 Task: Open Card Investor Meeting in Board Product Marketing and Sales Enablement Consulting to Workspace Big Data Analytics and add a team member Softage.1@softage.net, a label Red, a checklist Branding, an attachment from your google drive, a color Red and finally, add a card description 'Plan and execute company team-building retreat with a focus on mindfulness' and a comment 'Let us approach this task with a focus on quality over quantity, ensuring that we deliver a high-quality outcome.'. Add a start date 'Jan 09, 1900' with a due date 'Jan 16, 1900'
Action: Mouse moved to (74, 263)
Screenshot: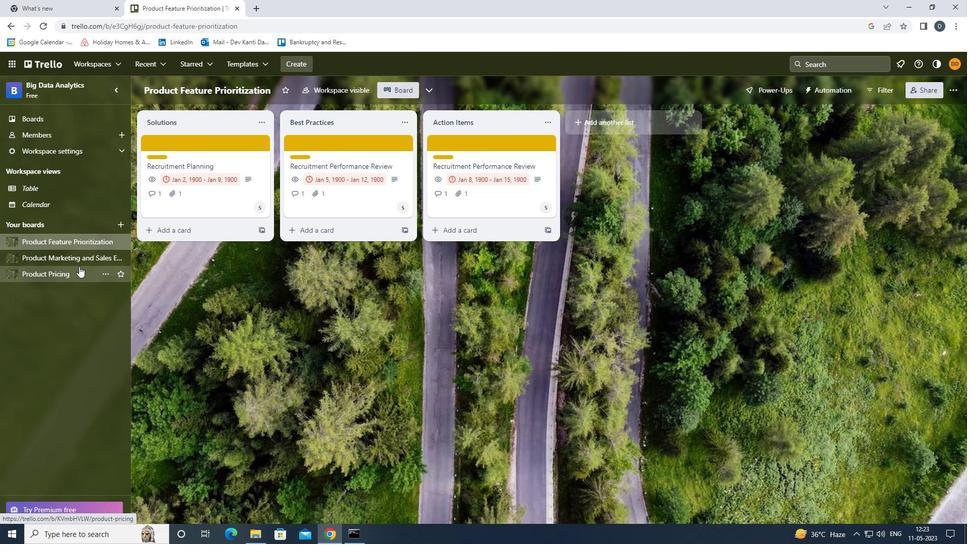 
Action: Mouse pressed left at (74, 263)
Screenshot: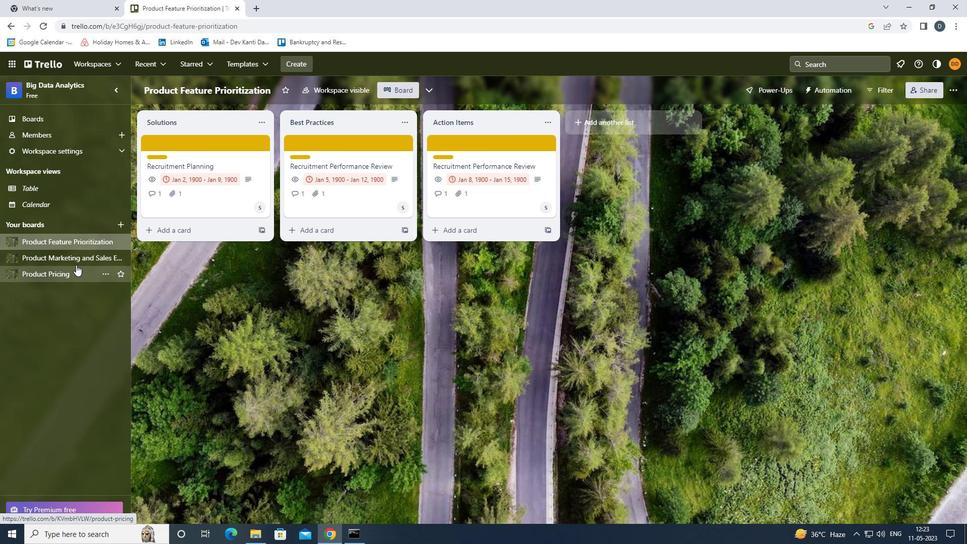 
Action: Mouse moved to (477, 142)
Screenshot: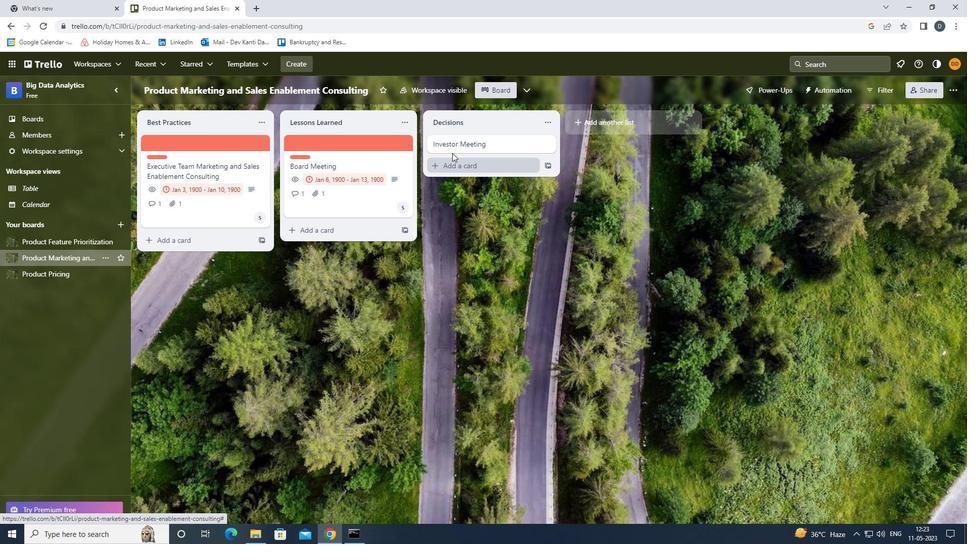 
Action: Mouse pressed left at (477, 142)
Screenshot: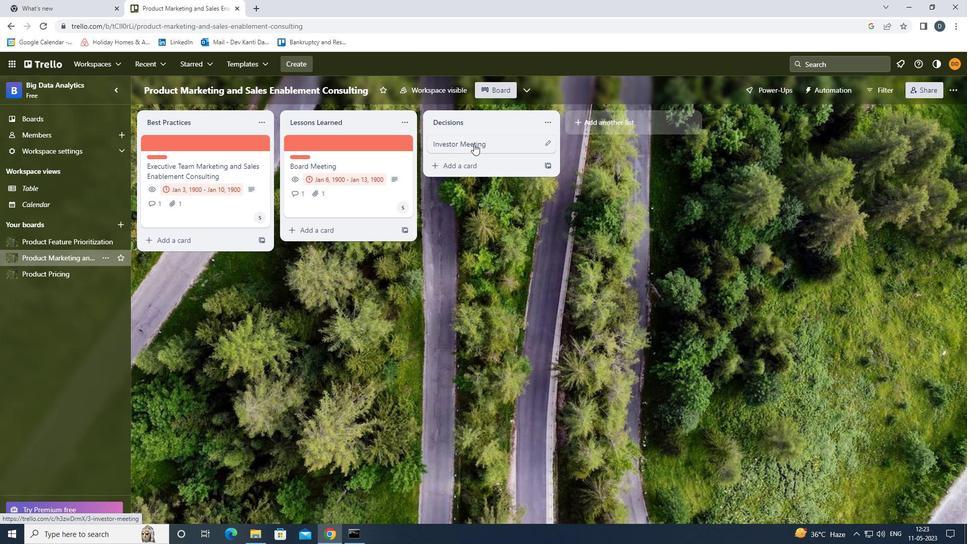 
Action: Mouse moved to (599, 173)
Screenshot: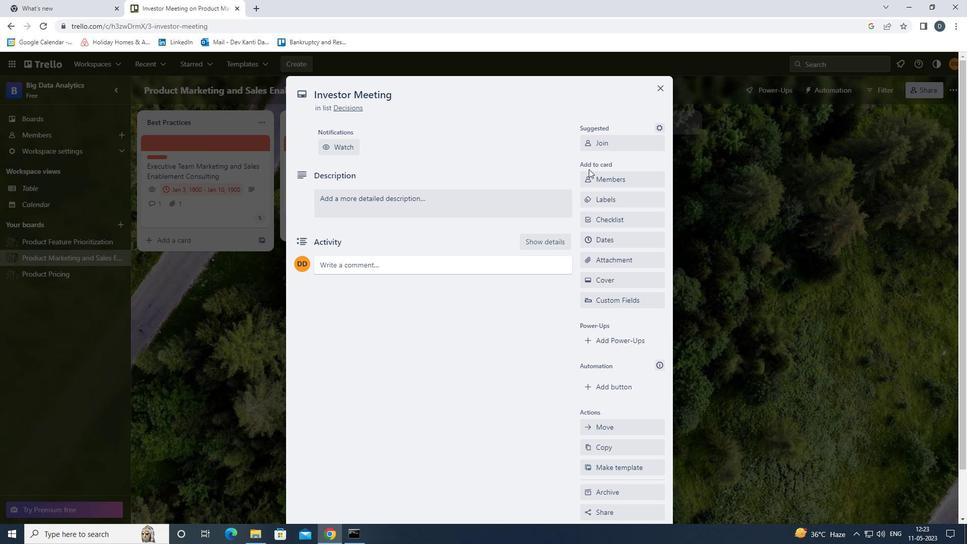 
Action: Mouse pressed left at (599, 173)
Screenshot: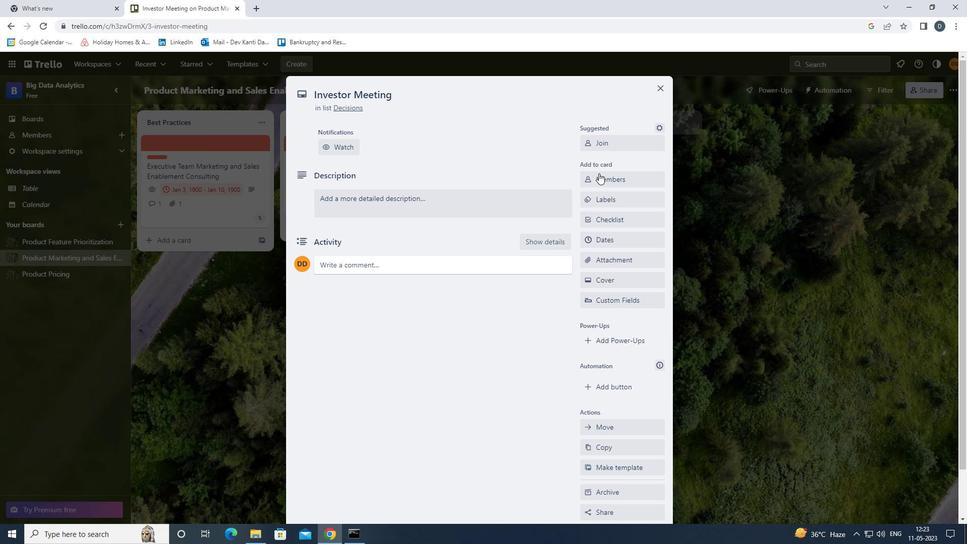 
Action: Key pressed <Key.shift>SOFTA
Screenshot: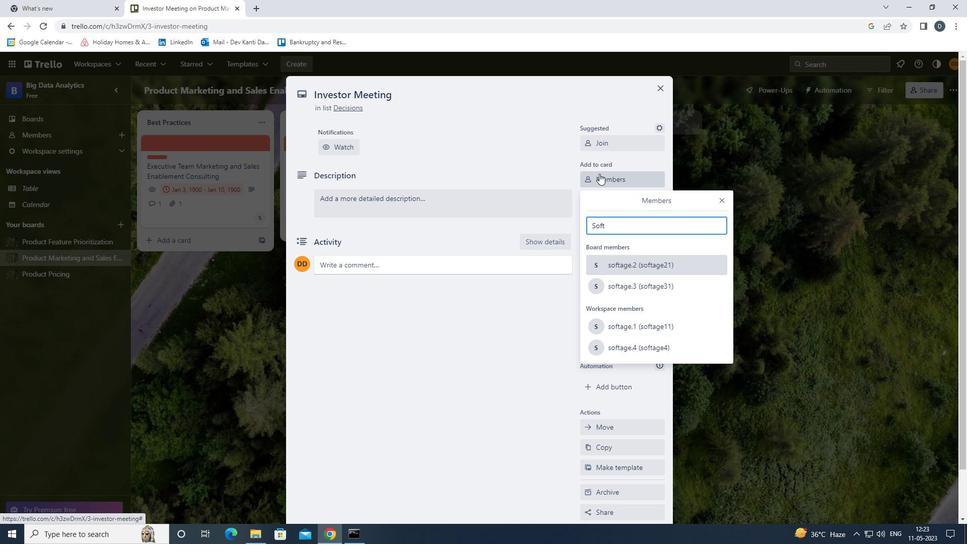 
Action: Mouse moved to (510, 200)
Screenshot: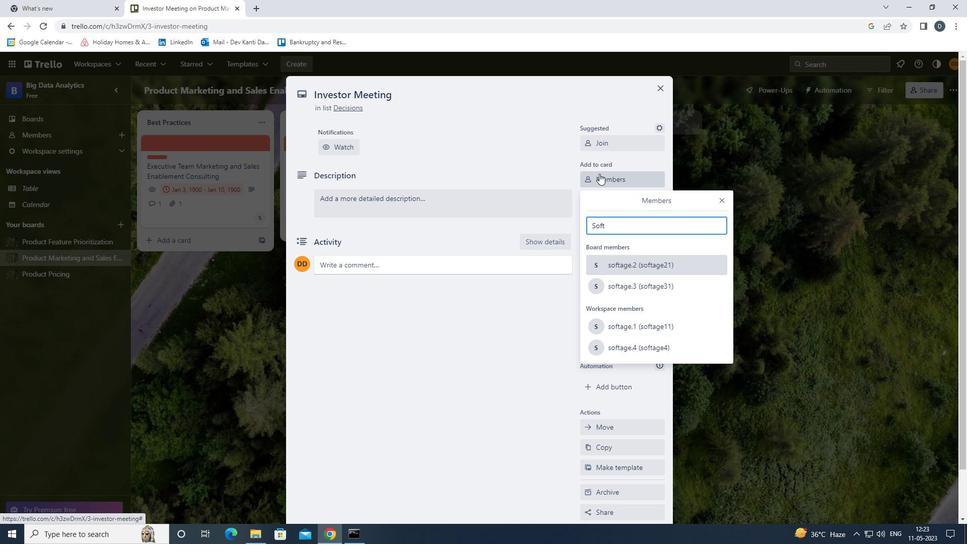 
Action: Key pressed GE.1<Key.shift>@SOFTAGE.NET
Screenshot: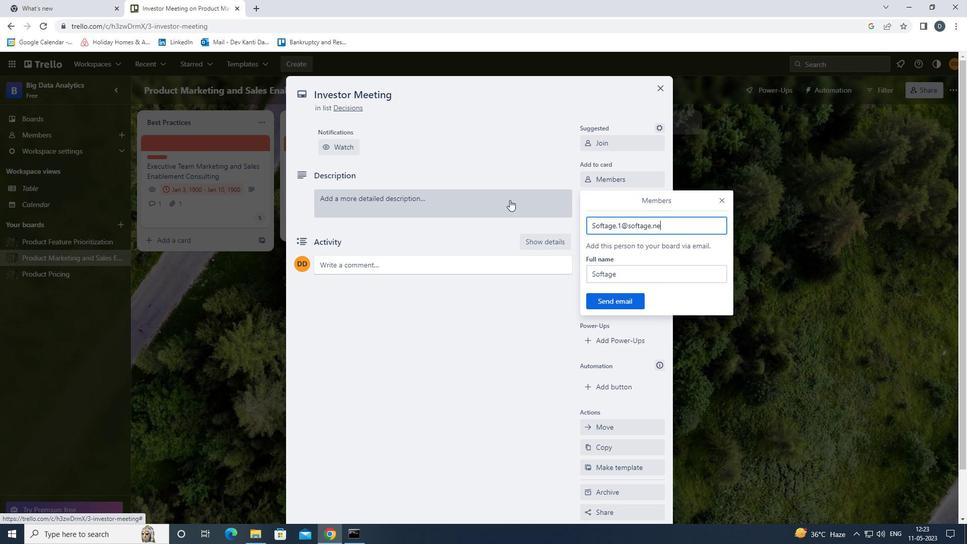 
Action: Mouse moved to (598, 299)
Screenshot: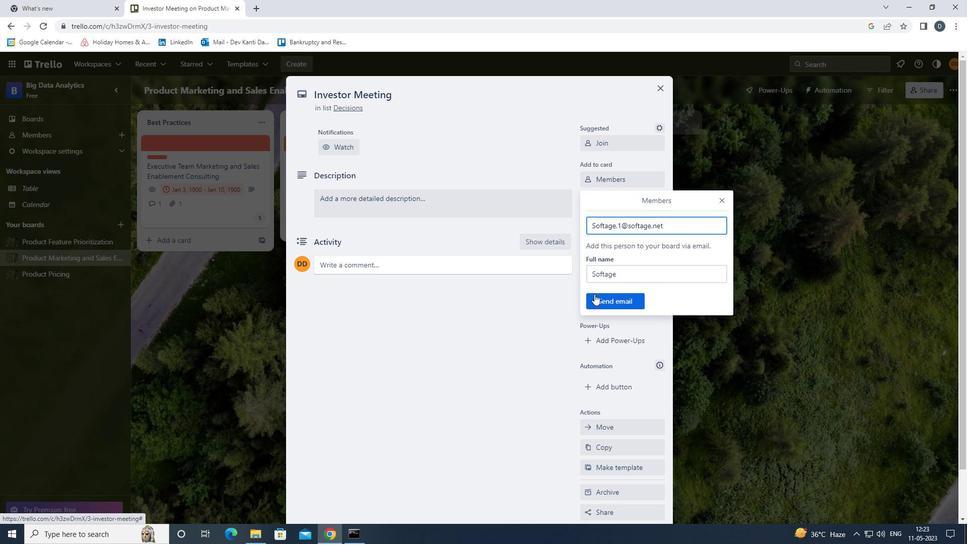 
Action: Mouse pressed left at (598, 299)
Screenshot: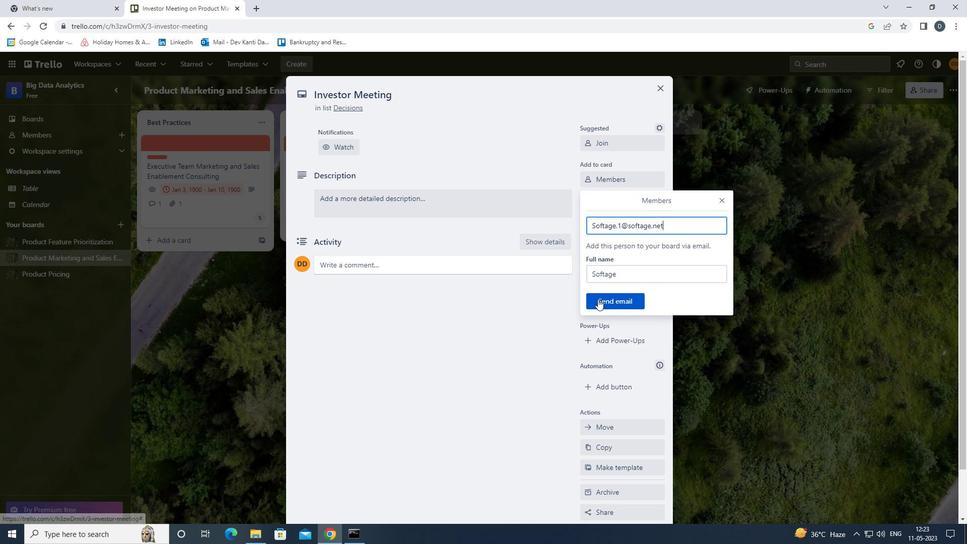 
Action: Mouse moved to (627, 202)
Screenshot: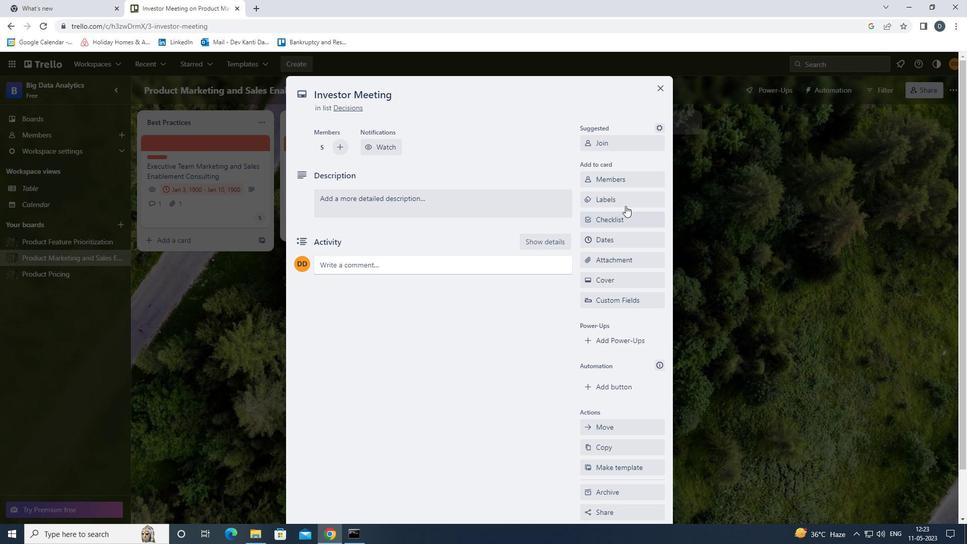 
Action: Mouse pressed left at (627, 202)
Screenshot: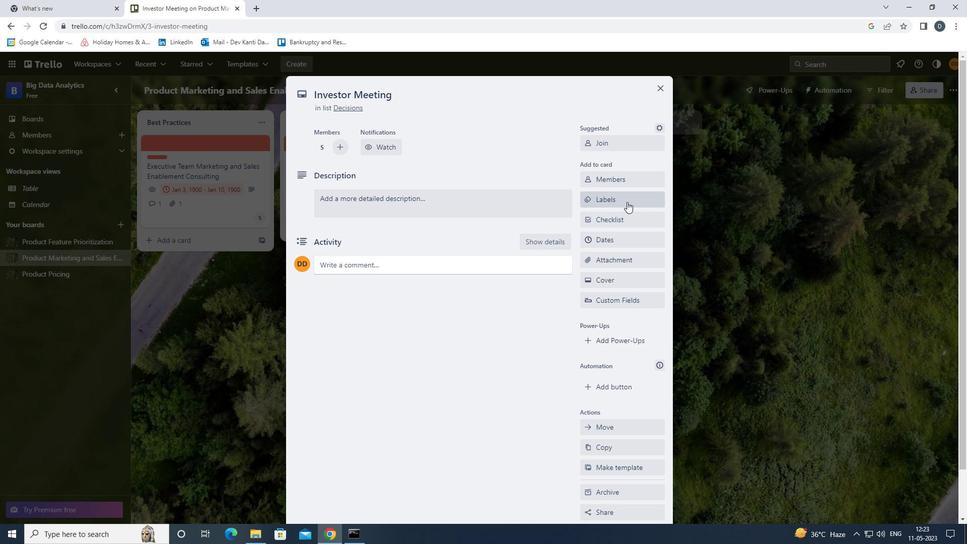 
Action: Mouse moved to (637, 332)
Screenshot: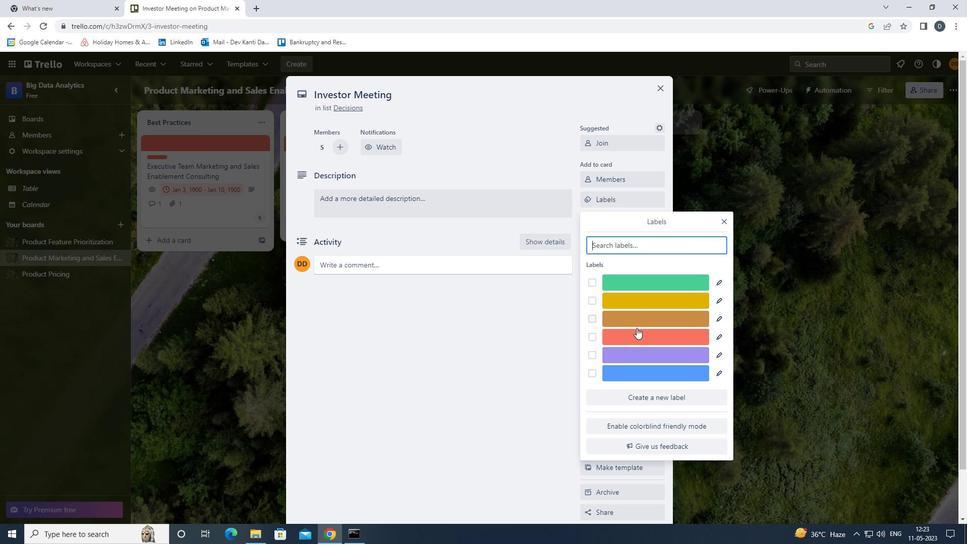 
Action: Mouse pressed left at (637, 332)
Screenshot: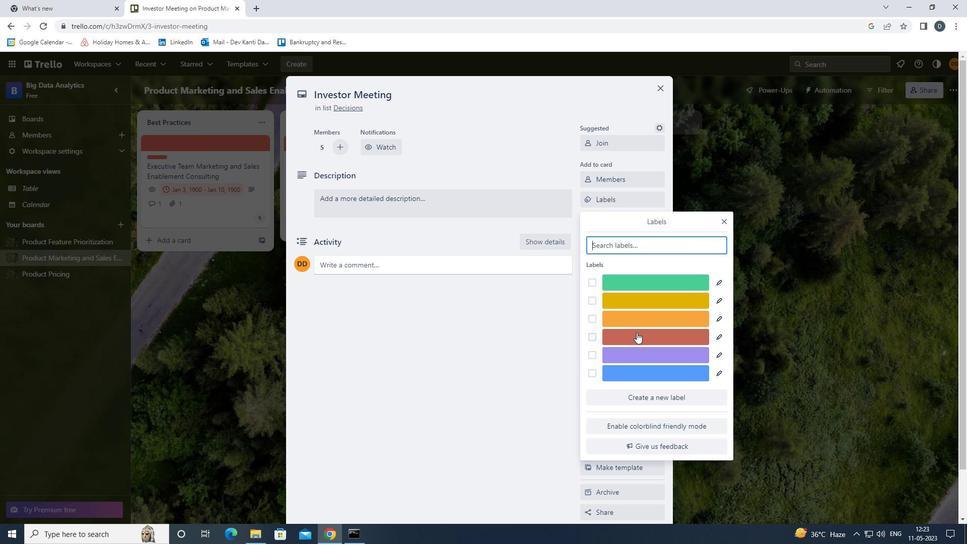 
Action: Mouse moved to (724, 219)
Screenshot: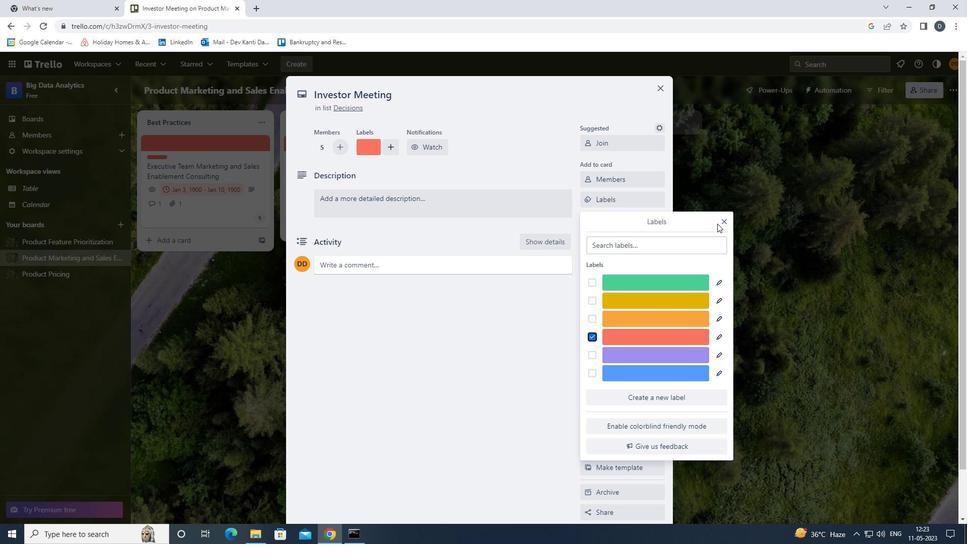 
Action: Mouse pressed left at (724, 219)
Screenshot: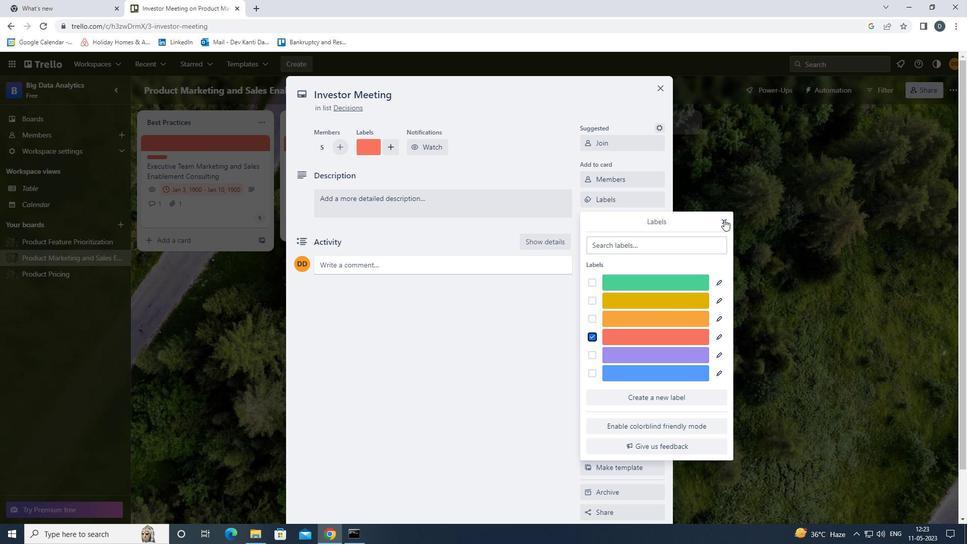 
Action: Mouse moved to (650, 219)
Screenshot: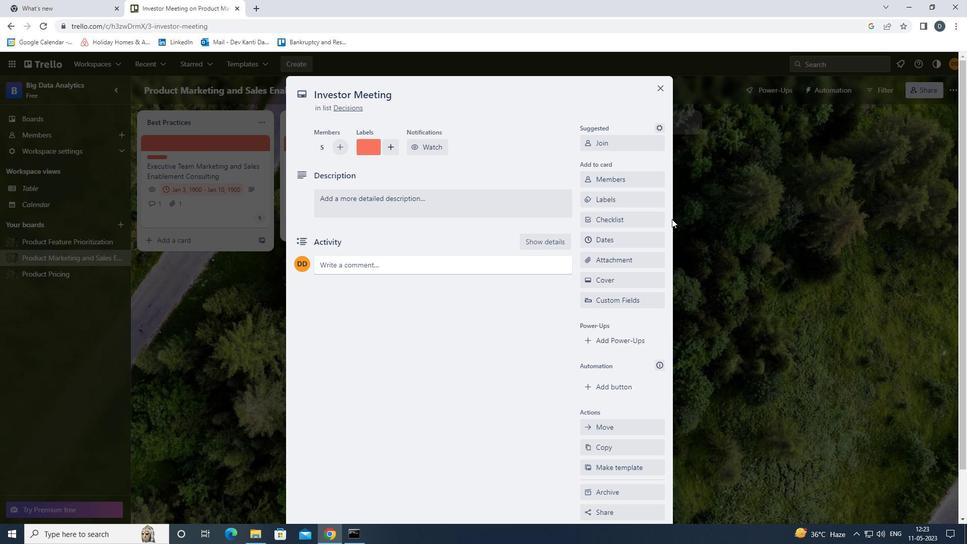 
Action: Mouse pressed left at (650, 219)
Screenshot: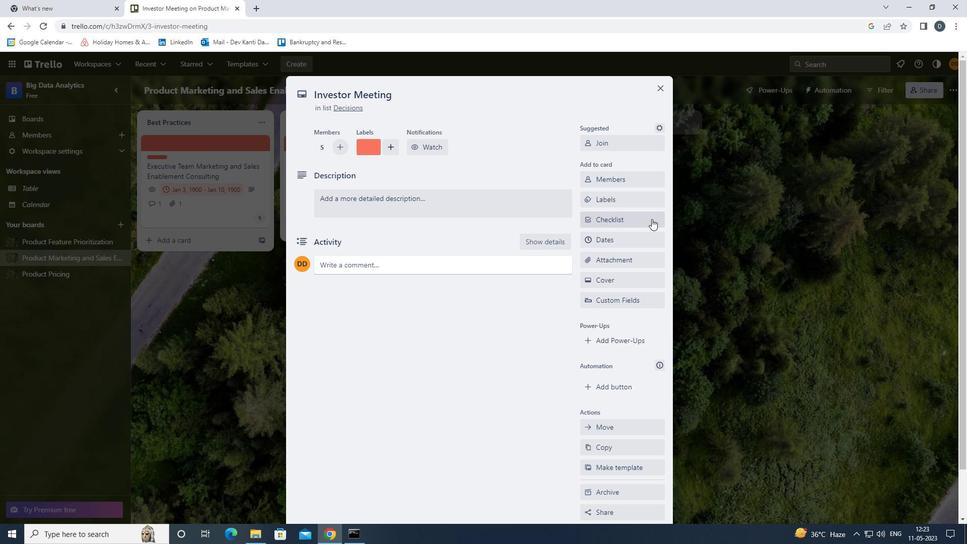 
Action: Key pressed <Key.shift>BRANDING<Key.enter>
Screenshot: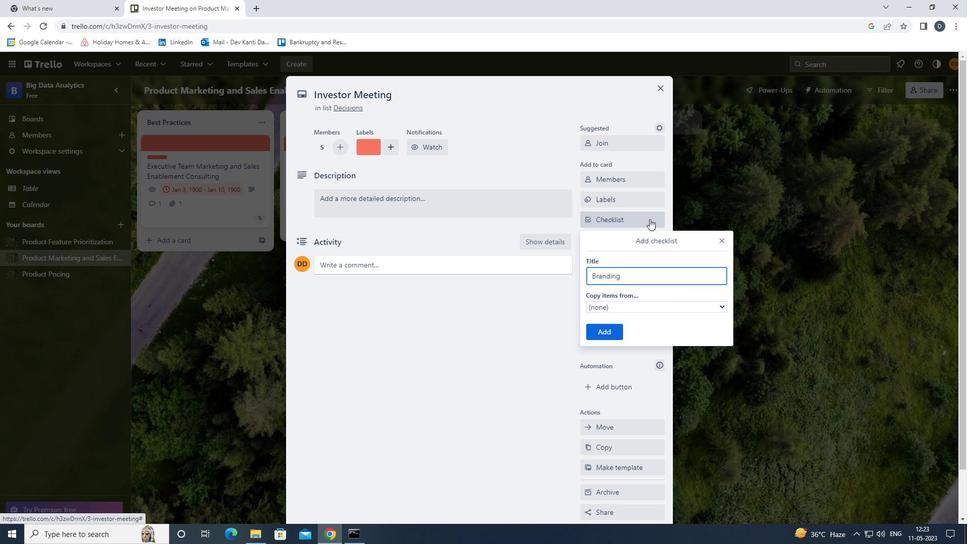 
Action: Mouse moved to (639, 255)
Screenshot: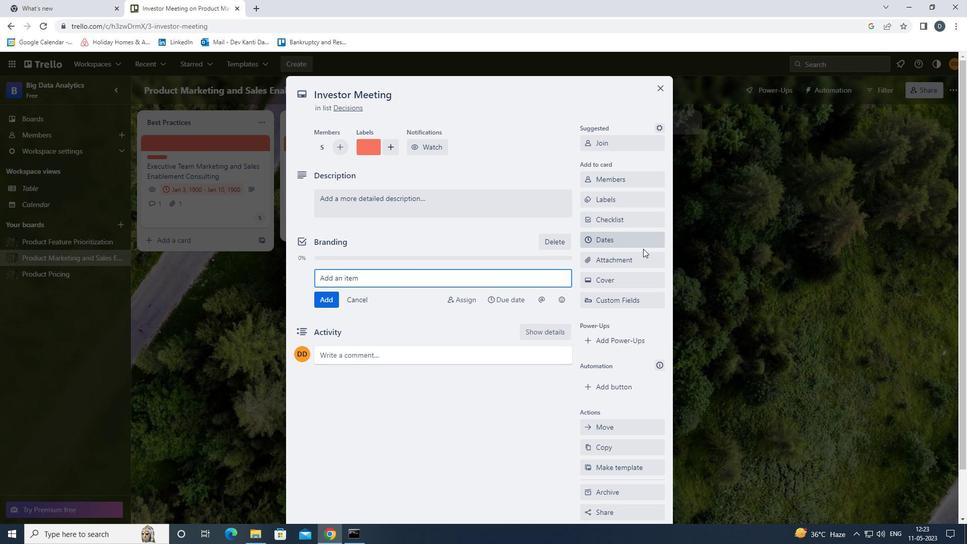 
Action: Mouse pressed left at (639, 255)
Screenshot: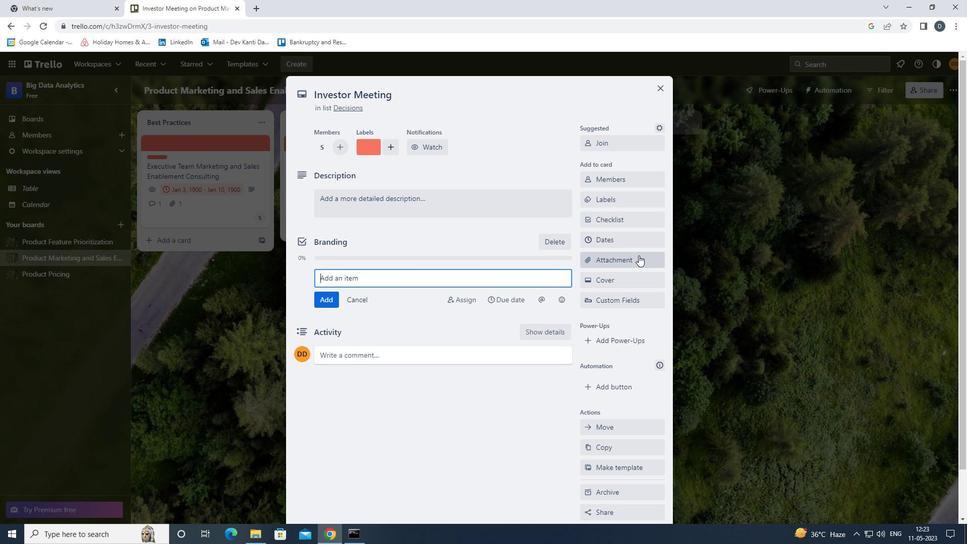 
Action: Mouse moved to (622, 332)
Screenshot: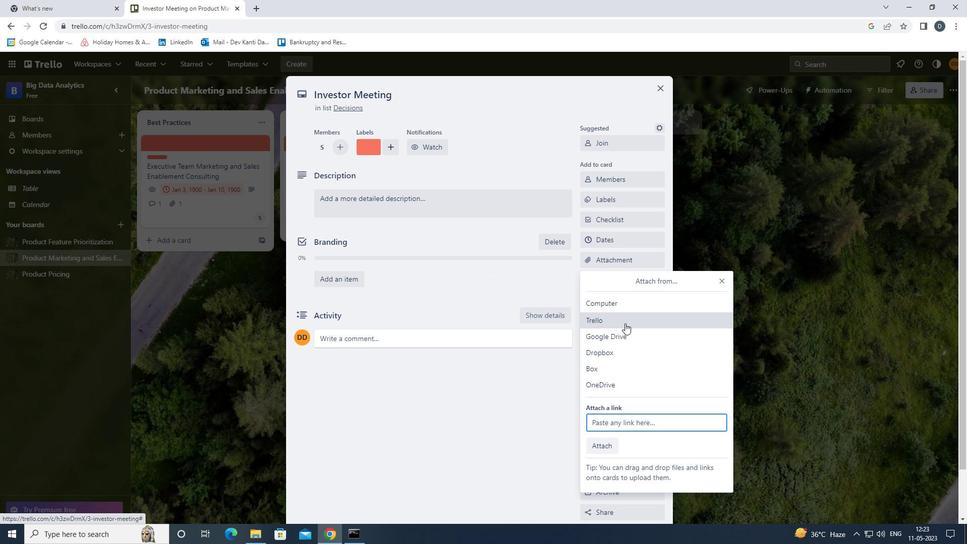 
Action: Mouse pressed left at (622, 332)
Screenshot: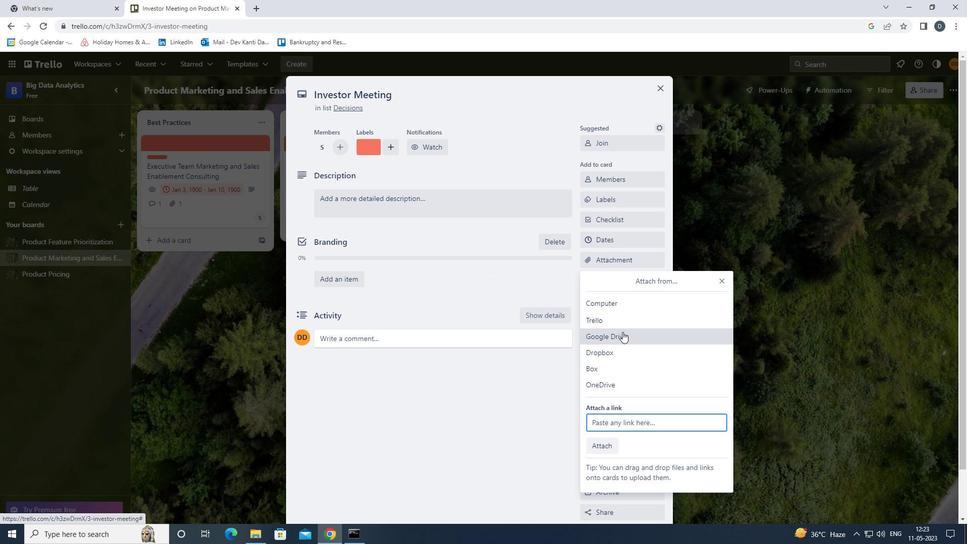 
Action: Mouse moved to (291, 285)
Screenshot: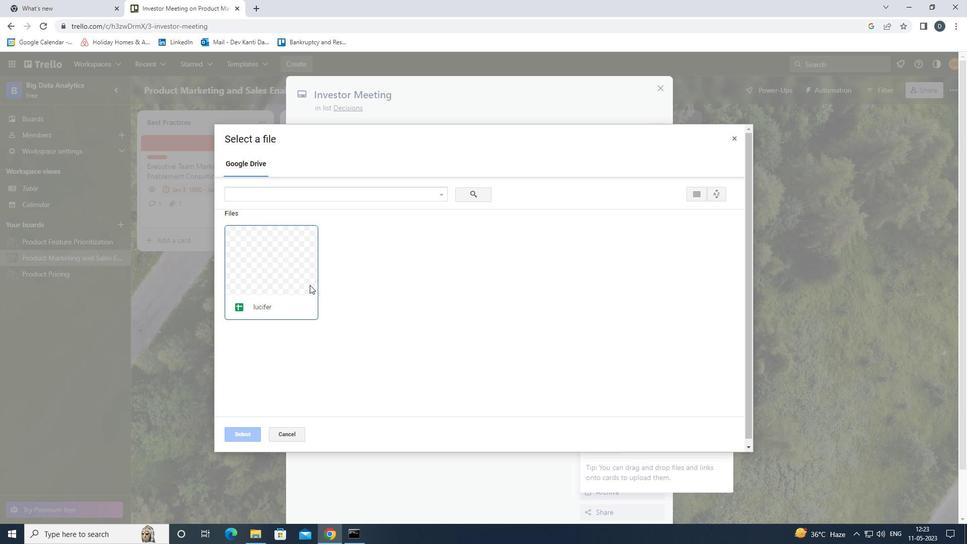 
Action: Mouse pressed left at (291, 285)
Screenshot: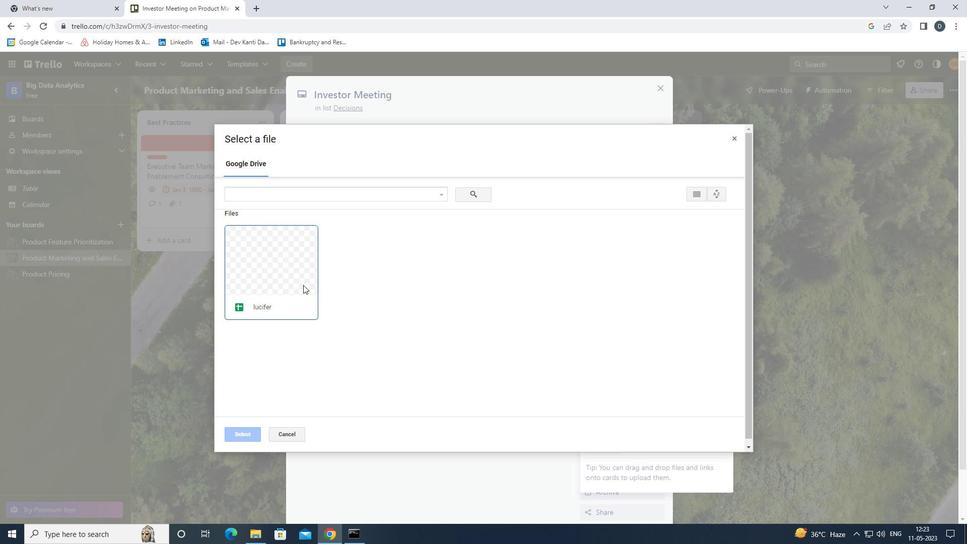 
Action: Mouse moved to (247, 432)
Screenshot: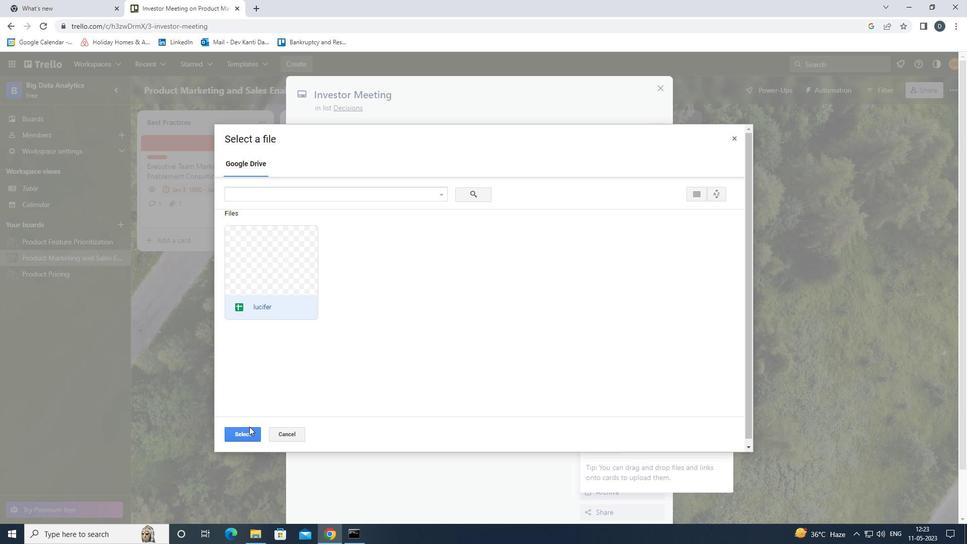 
Action: Mouse pressed left at (247, 432)
Screenshot: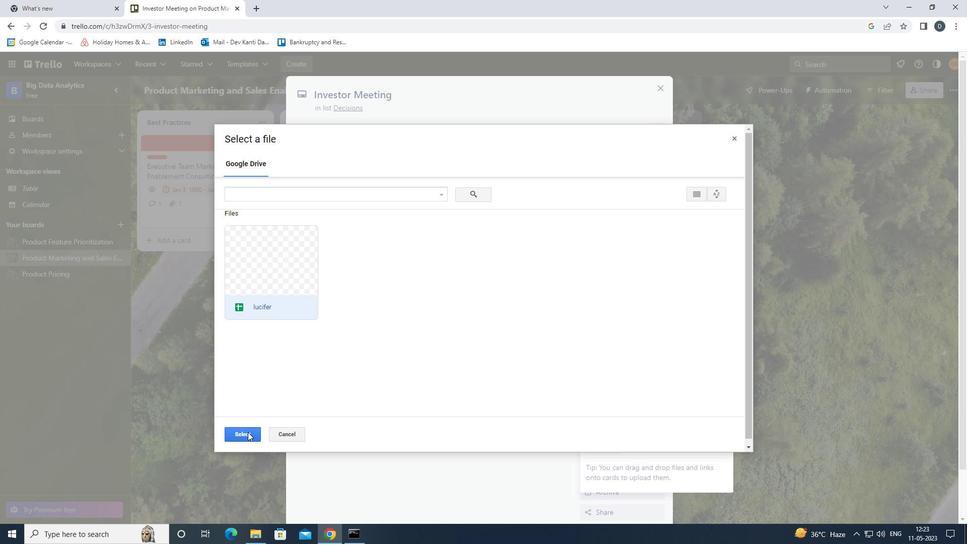 
Action: Mouse moved to (610, 286)
Screenshot: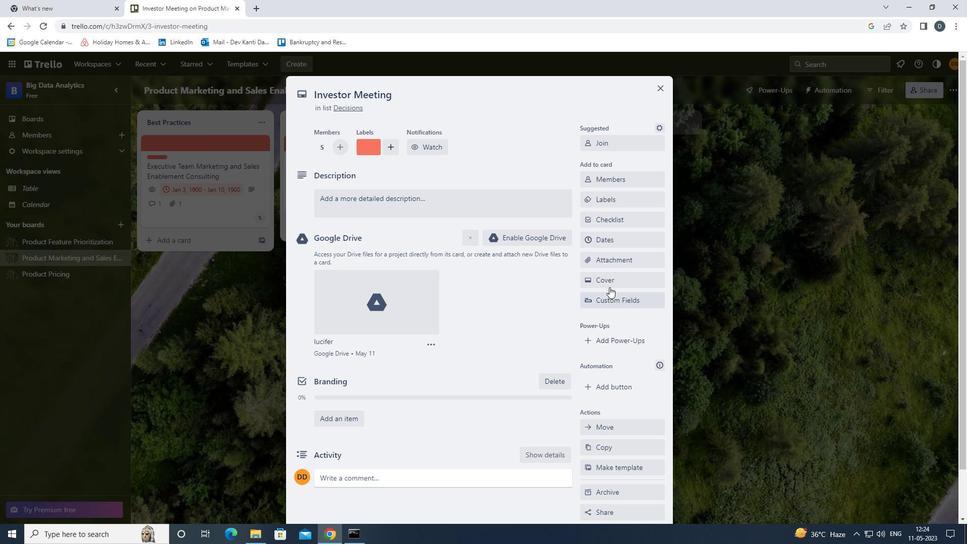 
Action: Mouse pressed left at (610, 286)
Screenshot: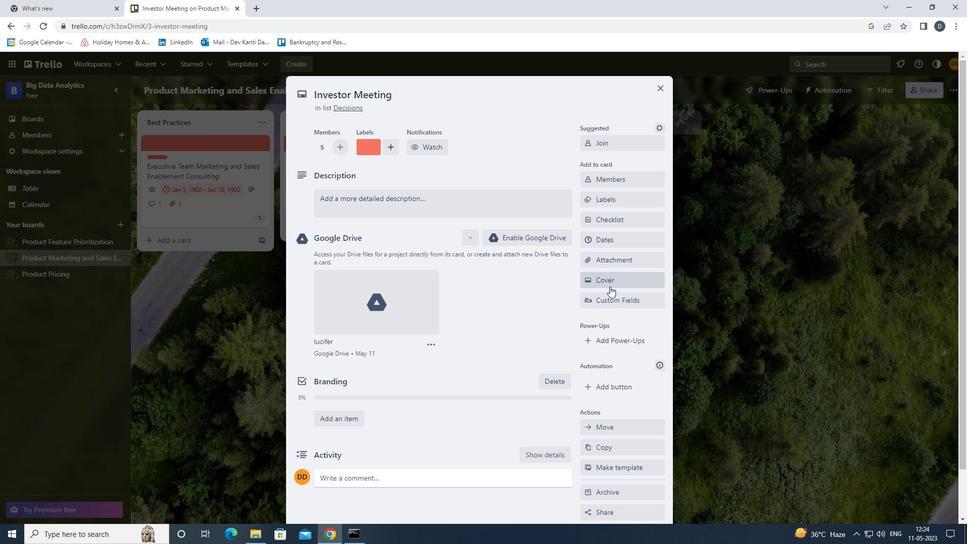 
Action: Mouse moved to (683, 322)
Screenshot: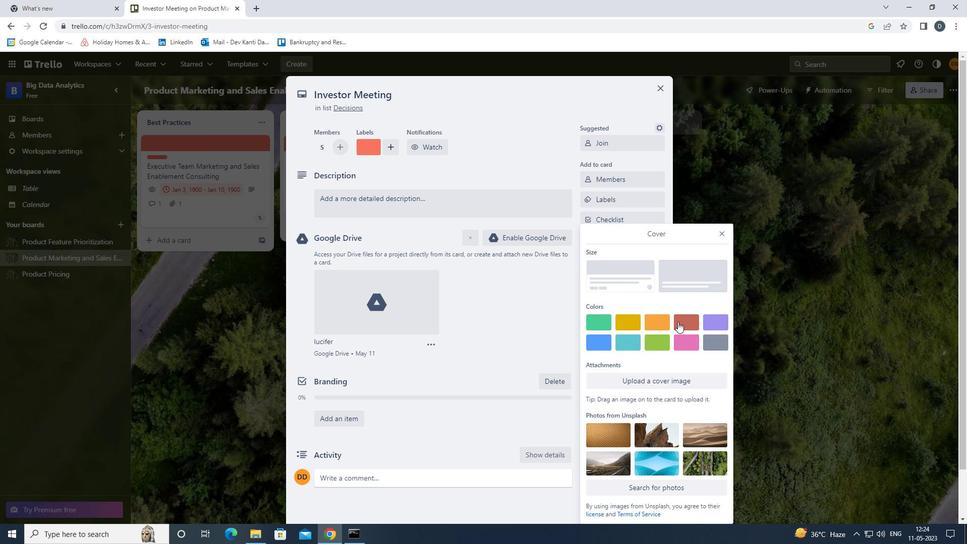 
Action: Mouse pressed left at (683, 322)
Screenshot: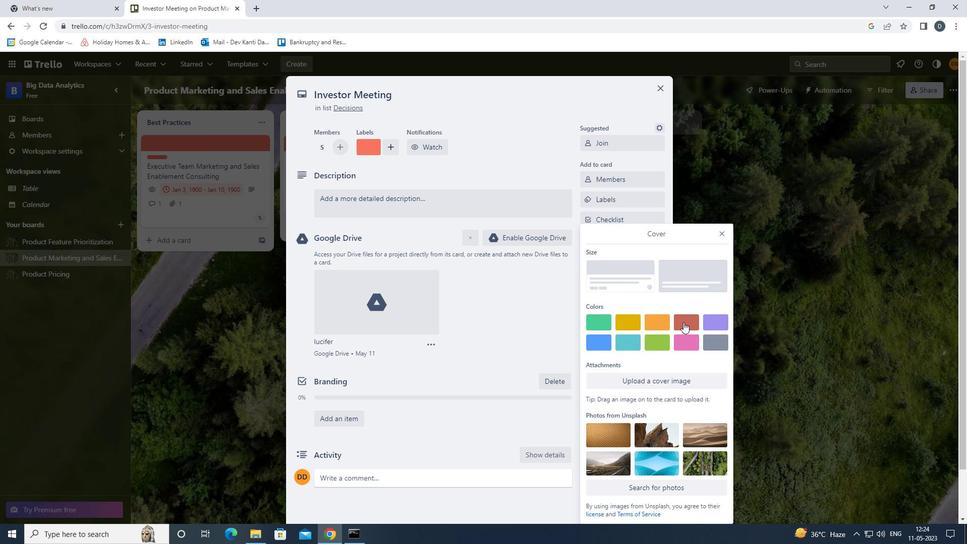 
Action: Mouse moved to (721, 212)
Screenshot: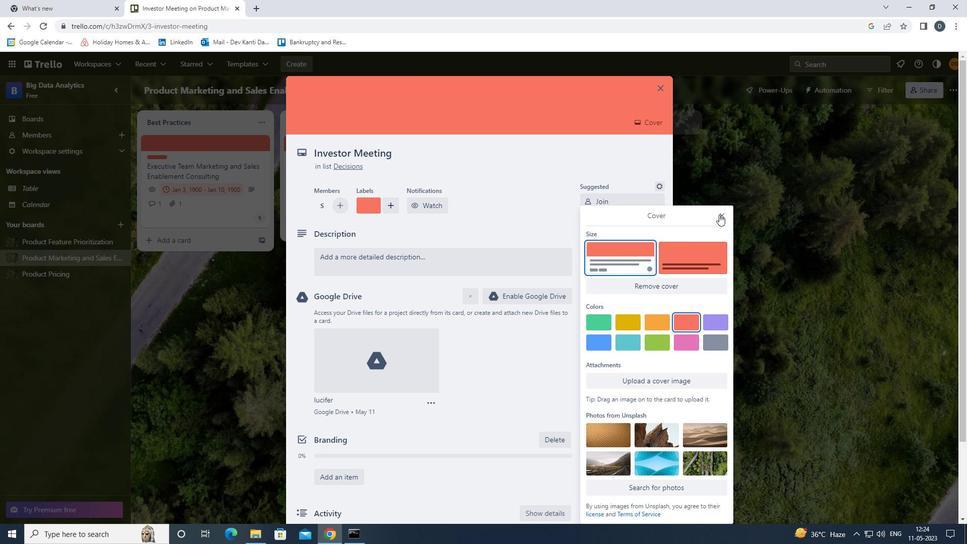 
Action: Mouse pressed left at (721, 212)
Screenshot: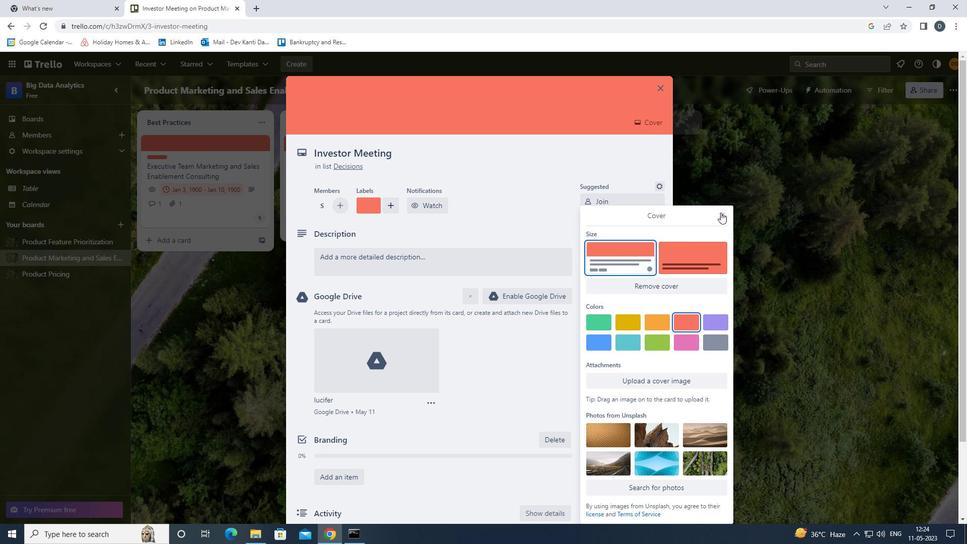 
Action: Mouse moved to (541, 263)
Screenshot: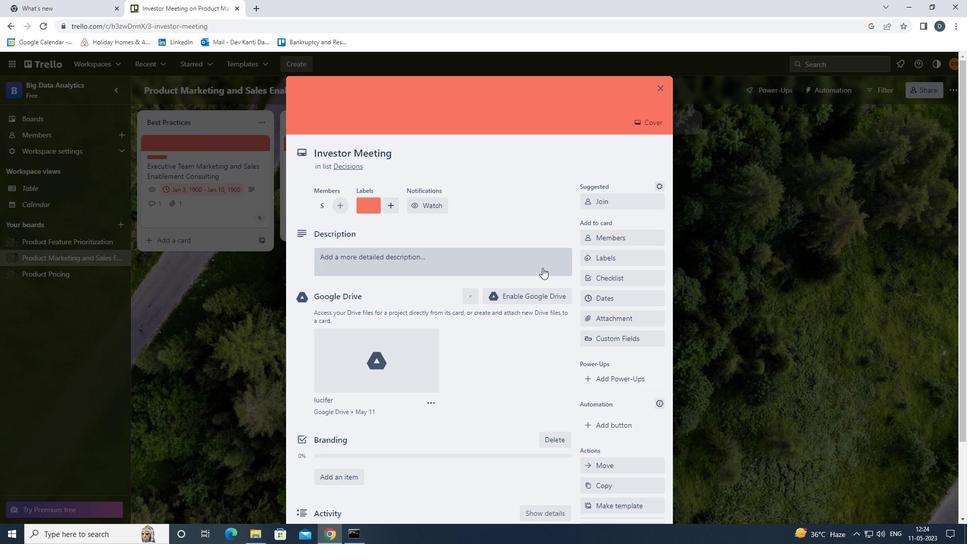 
Action: Mouse pressed left at (541, 263)
Screenshot: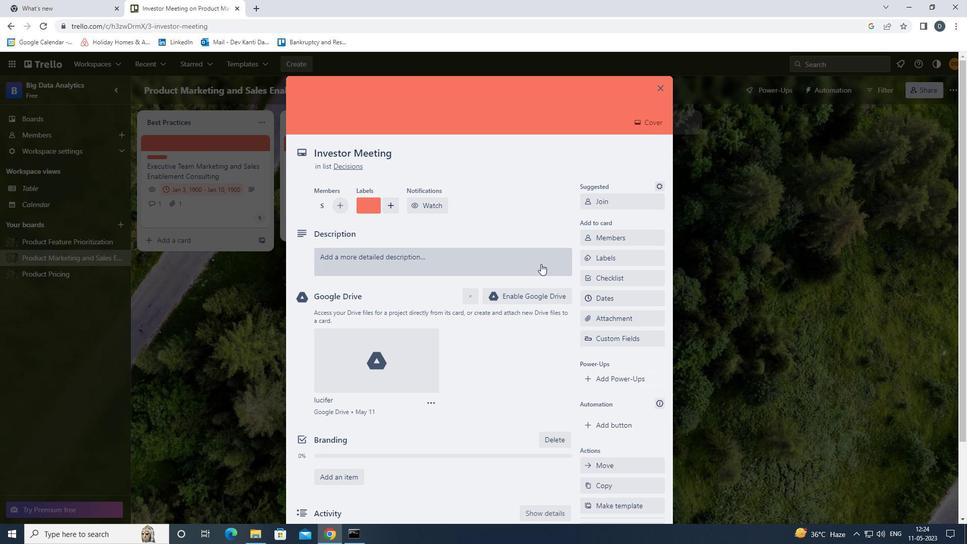 
Action: Mouse moved to (505, 305)
Screenshot: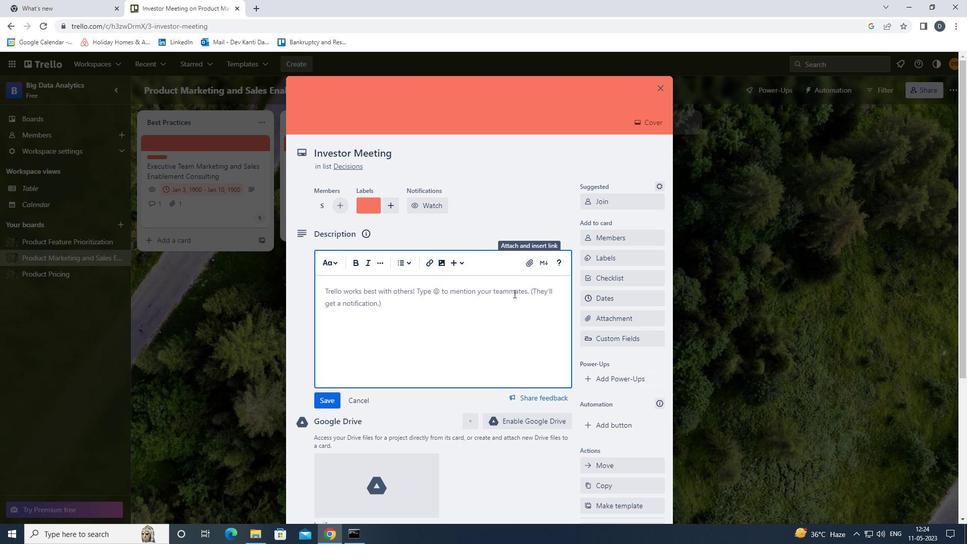 
Action: Key pressed <Key.shift>PLAN<Key.space>AND<Key.space>EXECUTE<Key.space>COMPANY<Key.space>TEAM-BUILDING<Key.space>RETREAT<Key.space>WITH<Key.space>A<Key.space>FOCUS<Key.space>ON<Key.space>MINDFULNESS.
Screenshot: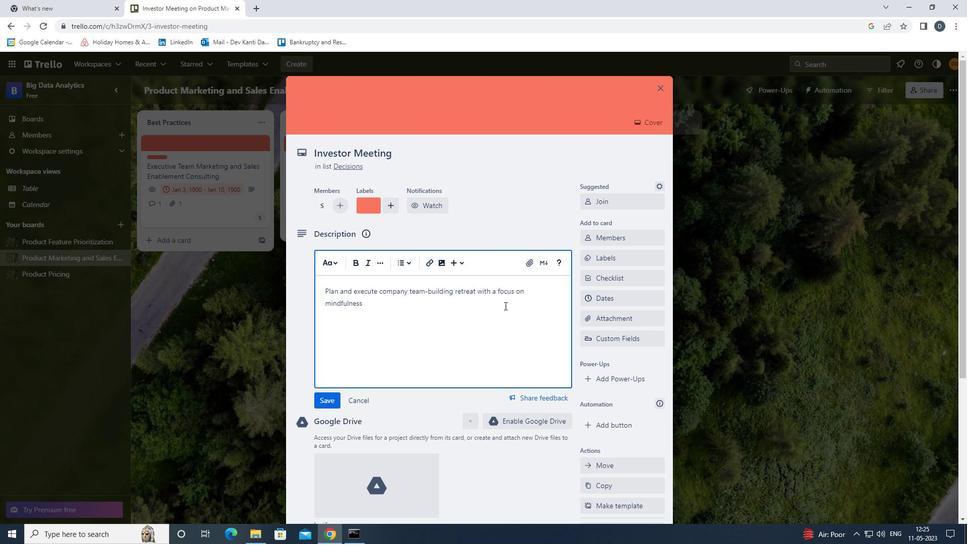 
Action: Mouse moved to (327, 397)
Screenshot: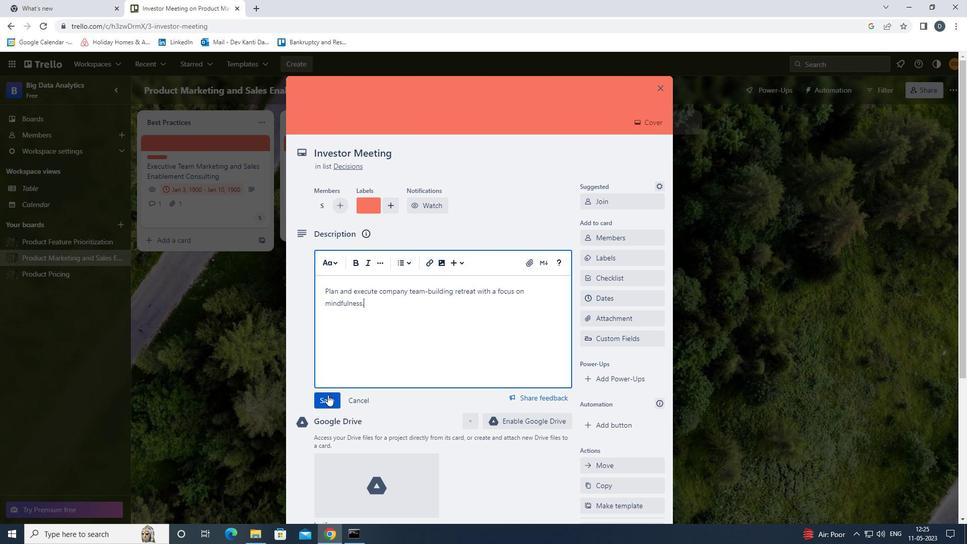 
Action: Mouse pressed left at (327, 397)
Screenshot: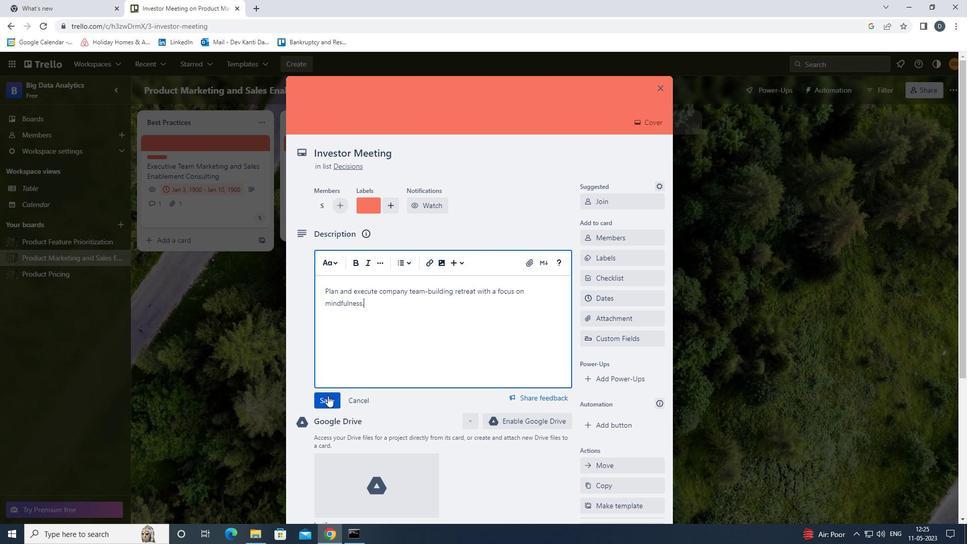 
Action: Mouse moved to (359, 385)
Screenshot: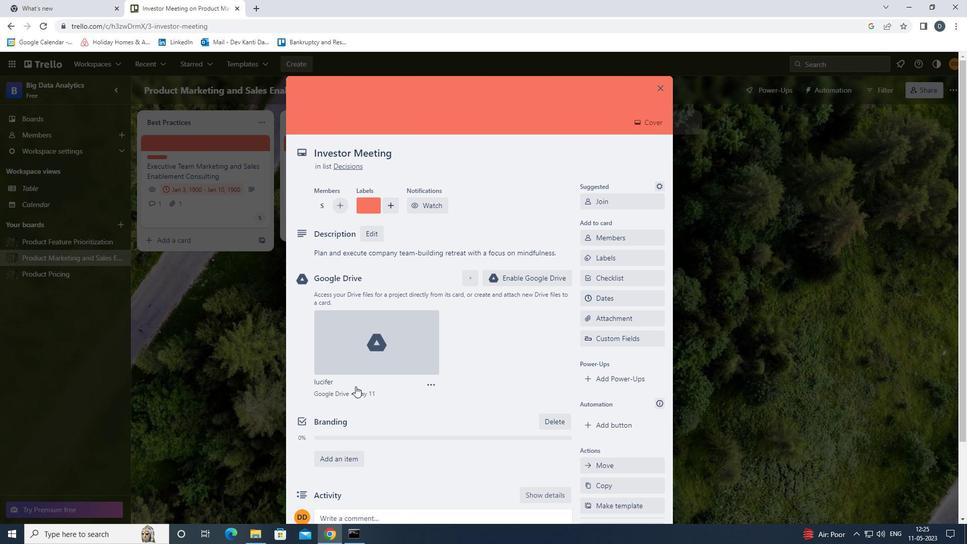 
Action: Mouse scrolled (359, 385) with delta (0, 0)
Screenshot: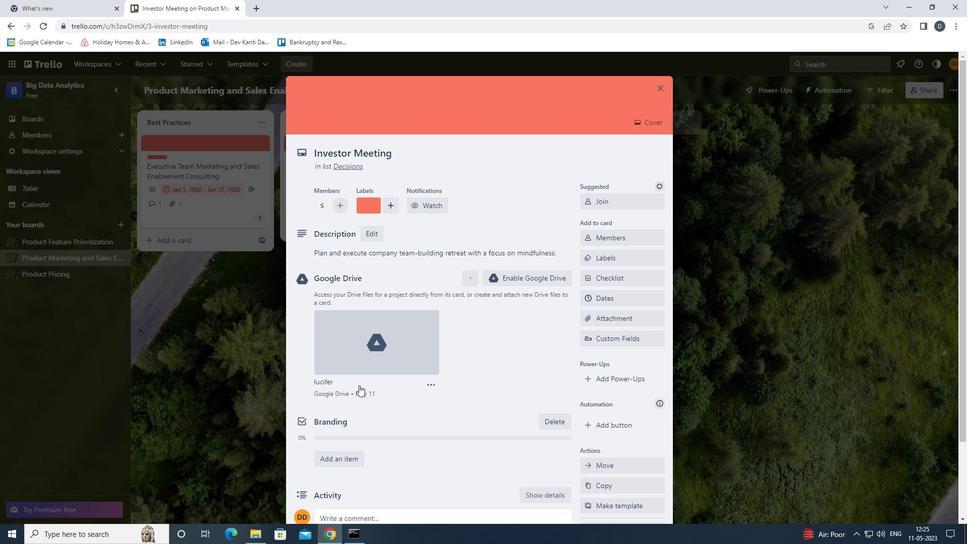 
Action: Mouse moved to (366, 467)
Screenshot: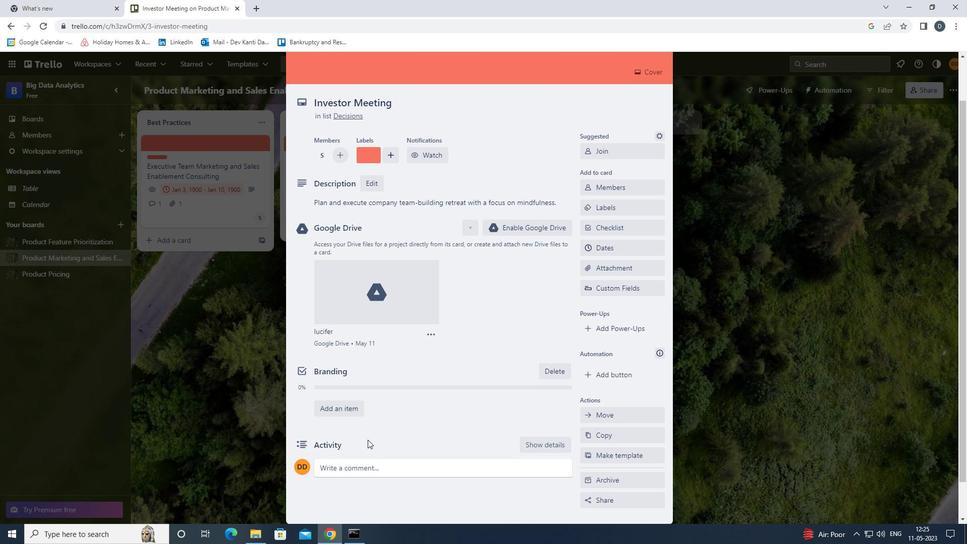 
Action: Mouse pressed left at (366, 467)
Screenshot: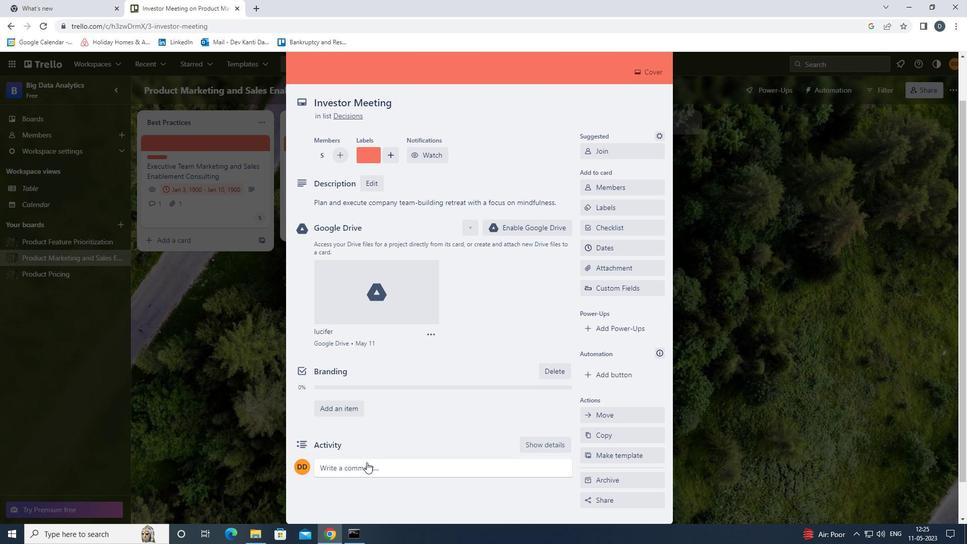 
Action: Mouse moved to (364, 499)
Screenshot: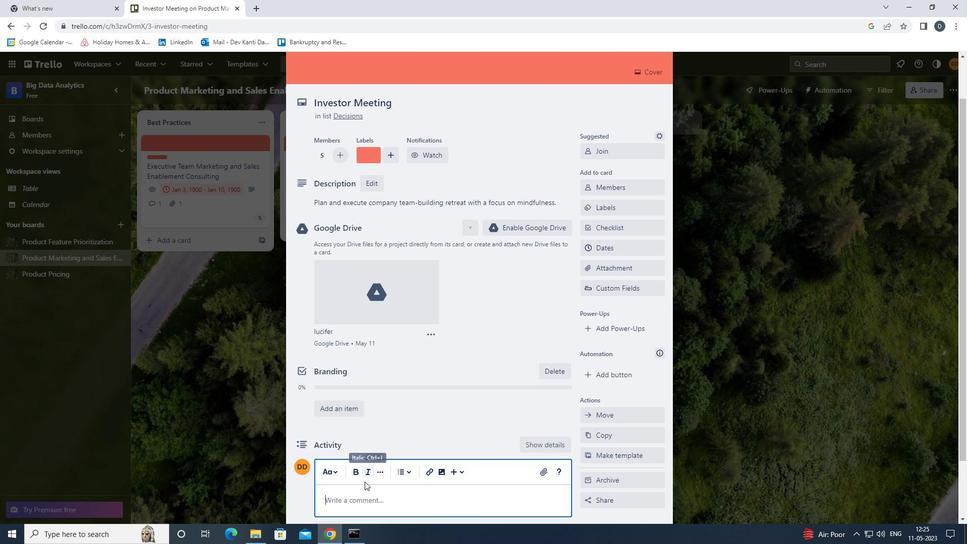 
Action: Key pressed <Key.shift>LET<Key.space>US<Key.space>APPROACH<Key.space>THIS<Key.space>TASK<Key.space>WITH<Key.space>A<Key.space>FOCUS<Key.space>ON<Key.space>QUALITY<Key.space>OVER<Key.space>QUANTITY,<Key.space>ENSURING<Key.space>THAT<Key.space>WE<Key.space>DELIVER<Key.space>A<Key.space>HIGH-QUALITY<Key.space>OUTCOME.
Screenshot: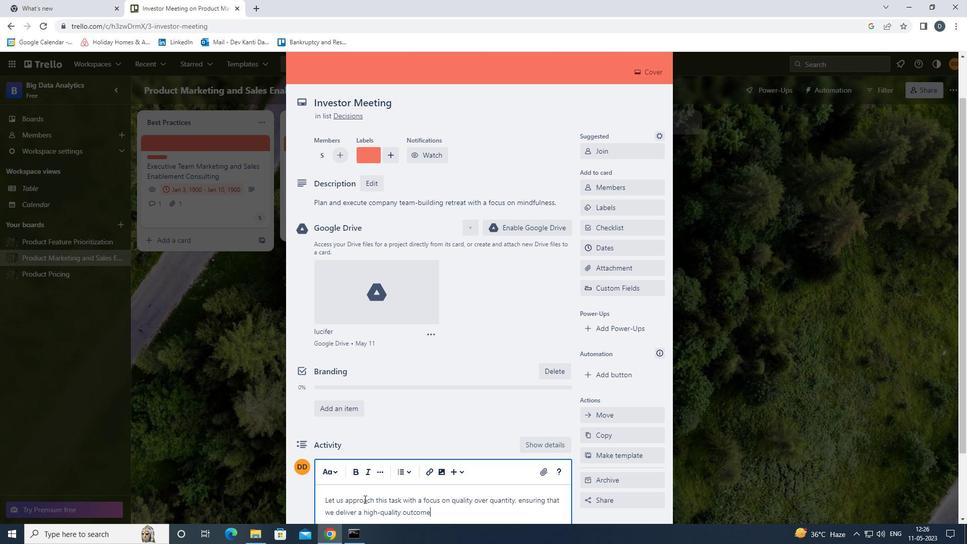 
Action: Mouse scrolled (364, 499) with delta (0, 0)
Screenshot: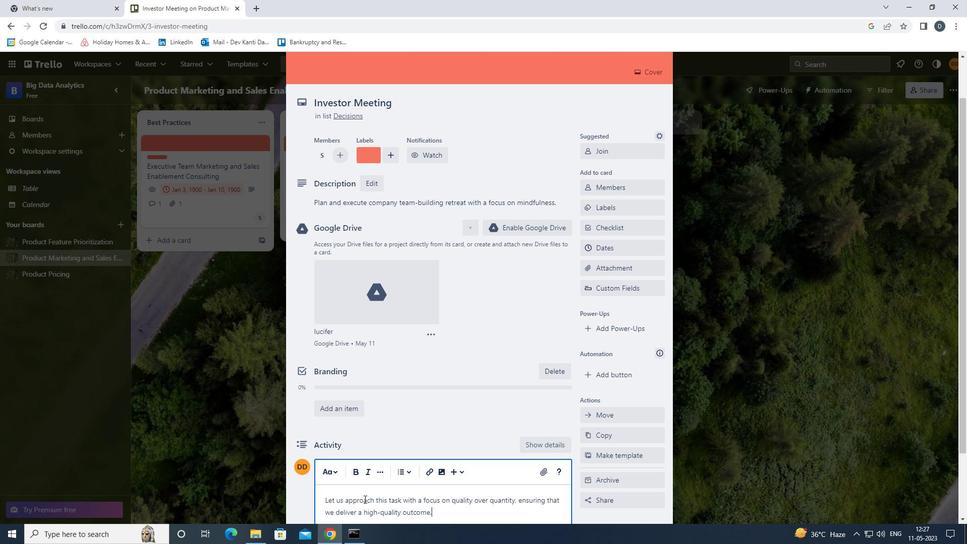 
Action: Mouse moved to (334, 494)
Screenshot: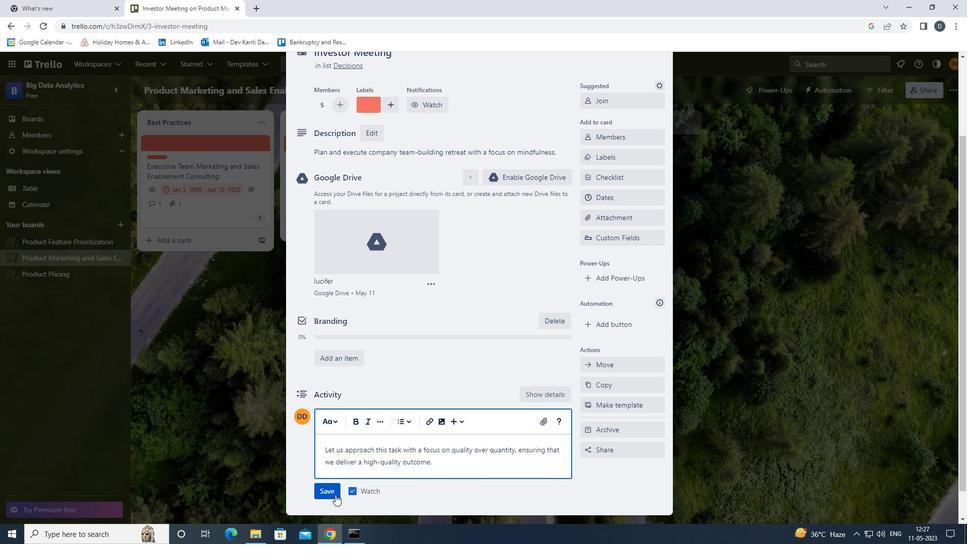 
Action: Mouse pressed left at (334, 494)
Screenshot: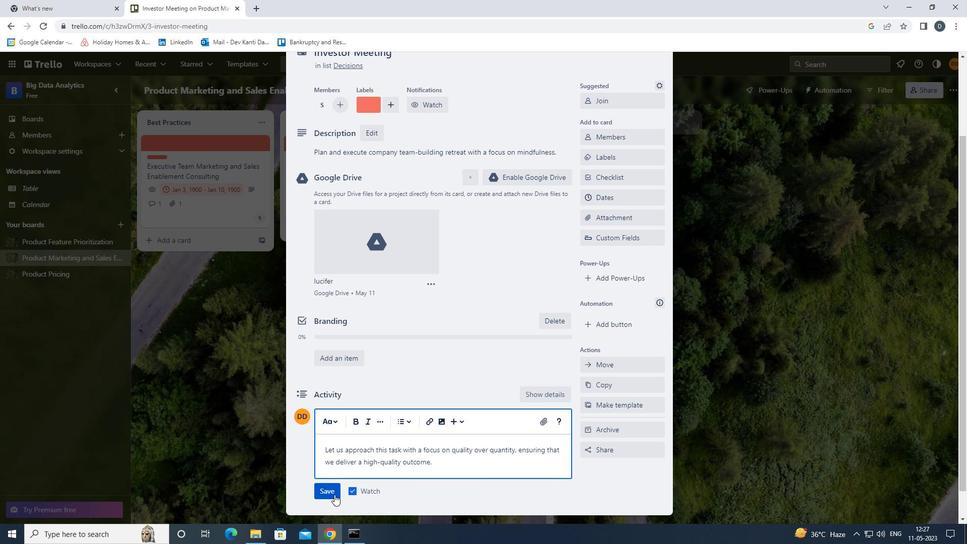 
Action: Mouse moved to (445, 460)
Screenshot: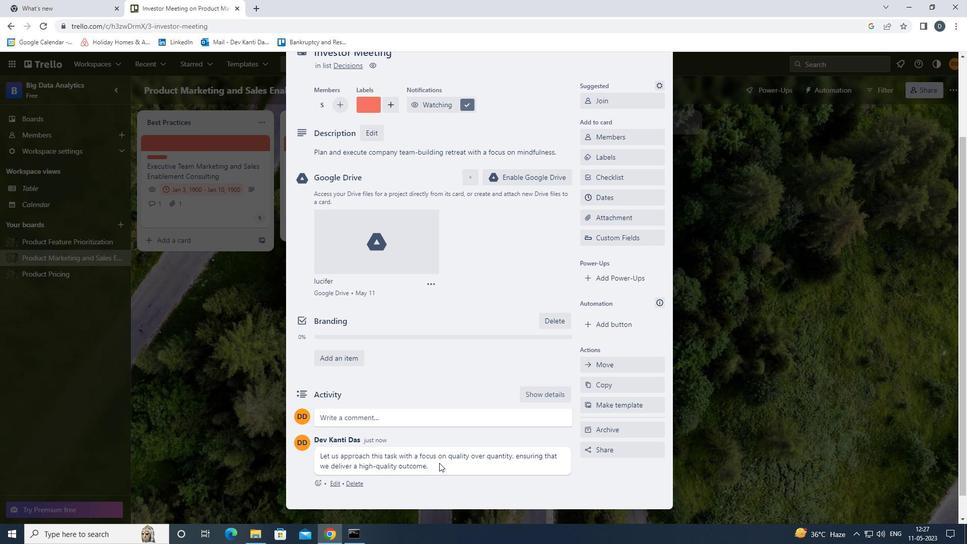 
Action: Mouse scrolled (445, 461) with delta (0, 0)
Screenshot: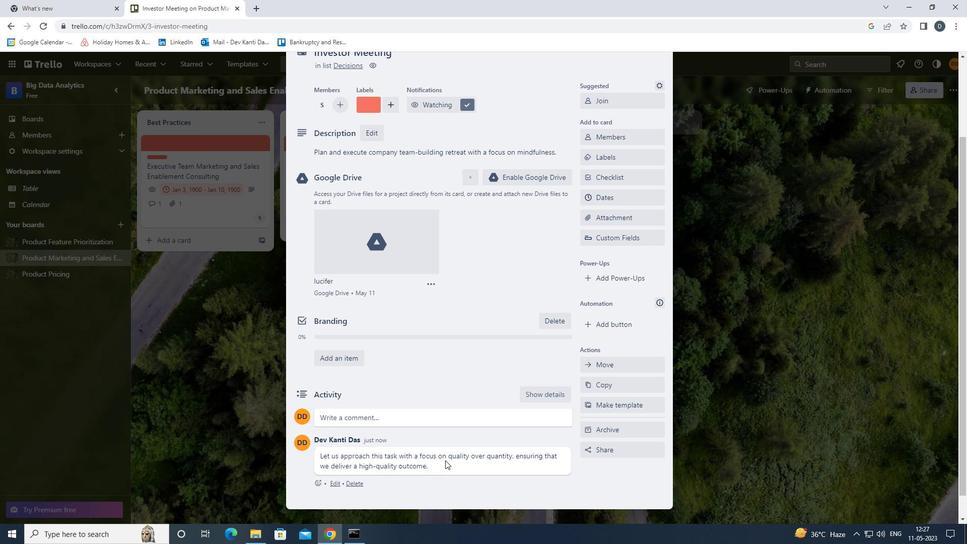 
Action: Mouse moved to (602, 244)
Screenshot: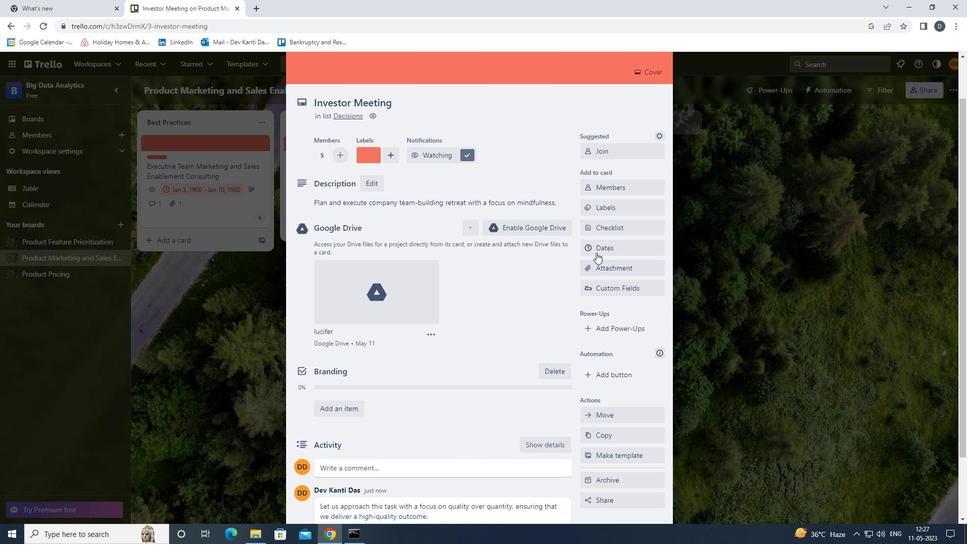 
Action: Mouse pressed left at (602, 244)
Screenshot: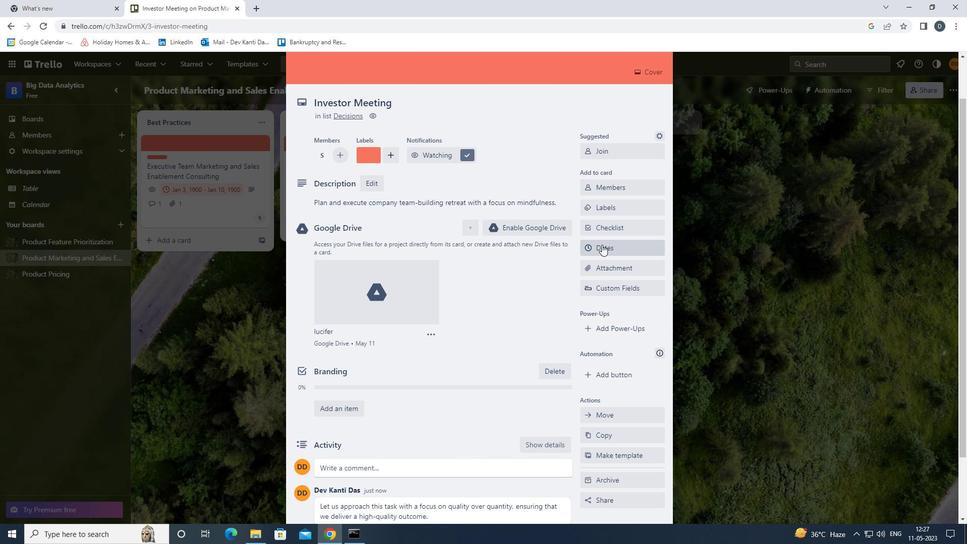 
Action: Mouse moved to (592, 274)
Screenshot: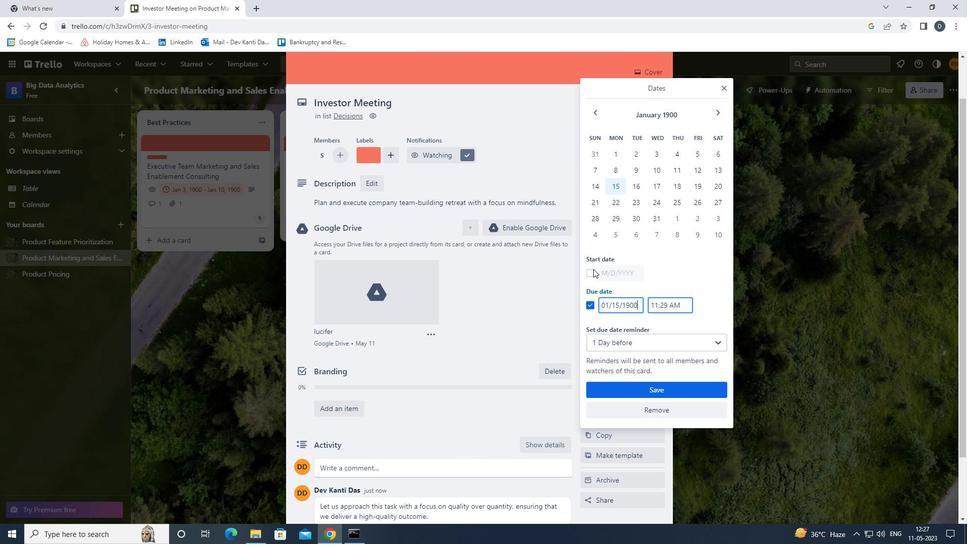 
Action: Mouse pressed left at (592, 274)
Screenshot: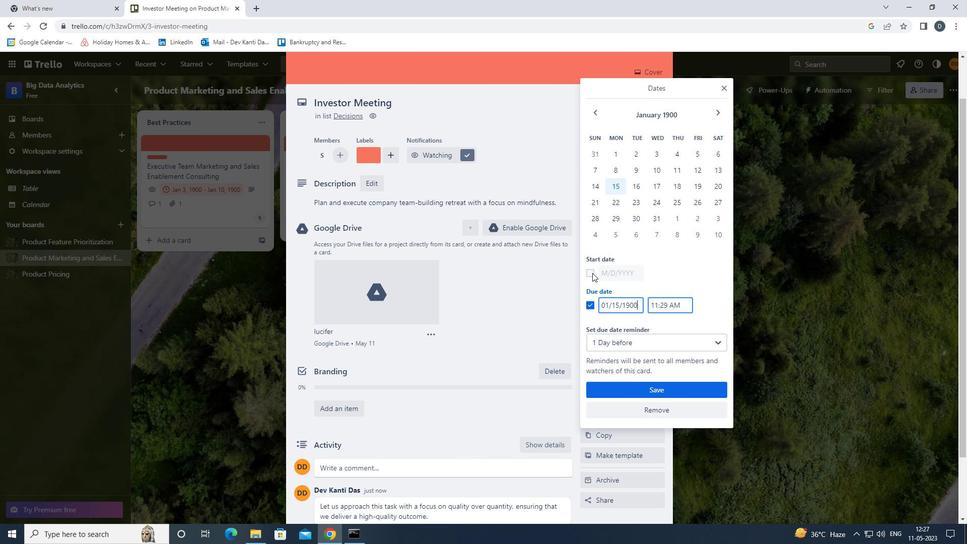
Action: Mouse moved to (642, 169)
Screenshot: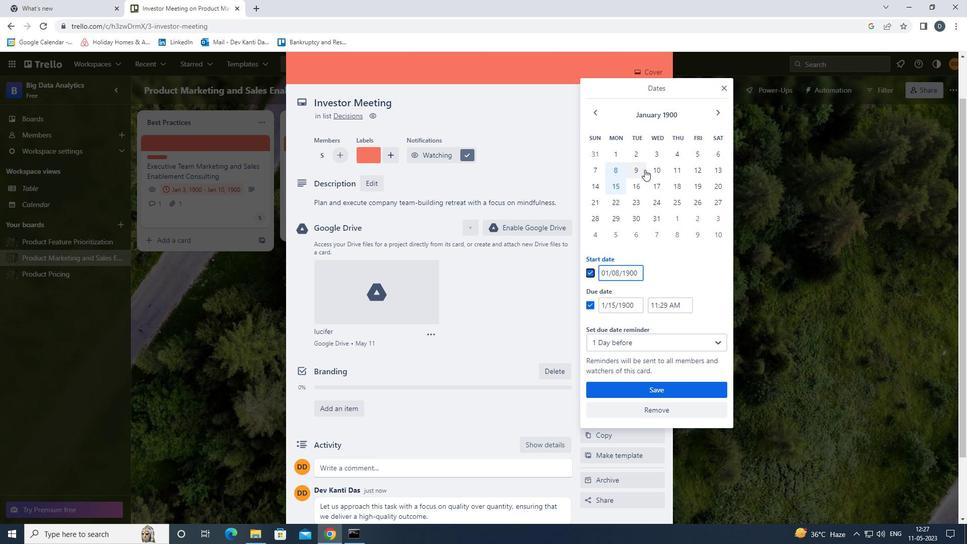 
Action: Mouse pressed left at (642, 169)
Screenshot: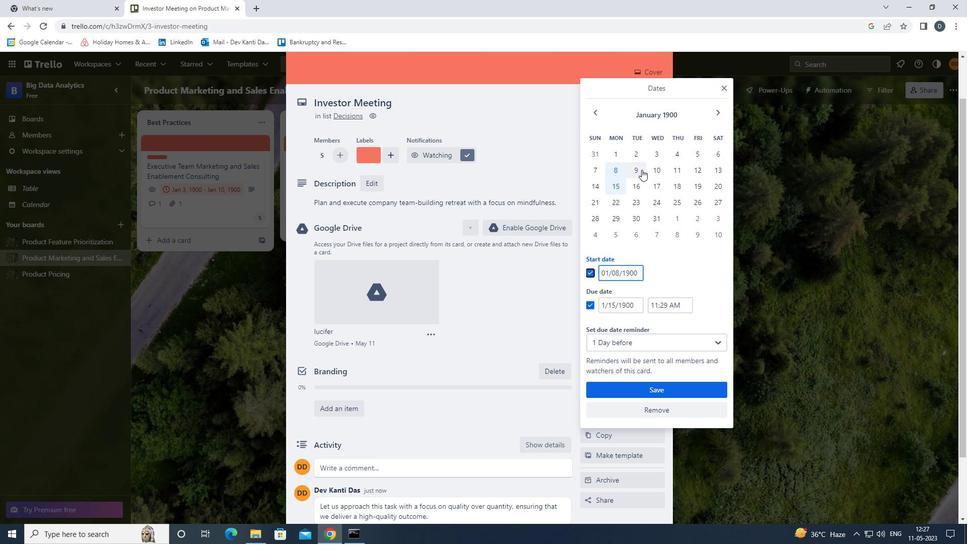 
Action: Mouse moved to (641, 183)
Screenshot: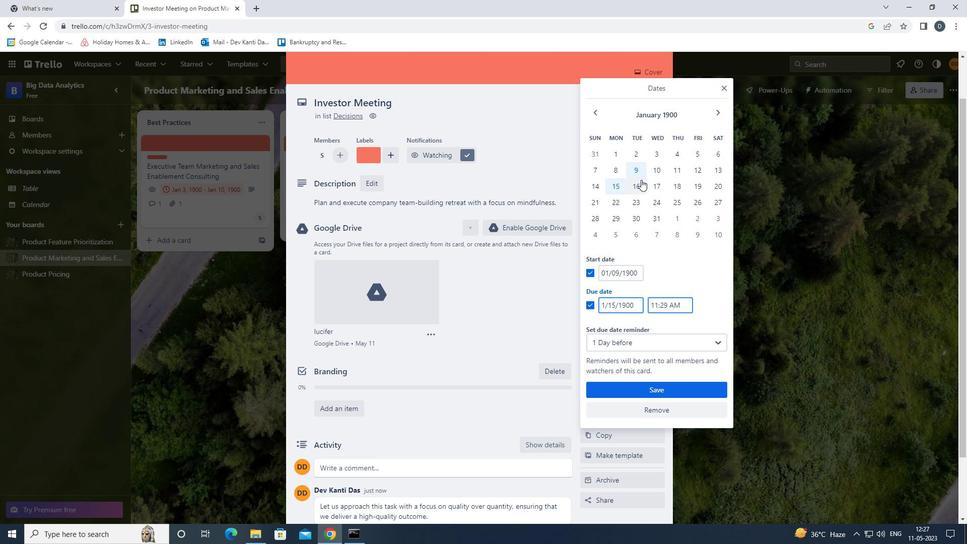 
Action: Mouse pressed left at (641, 183)
Screenshot: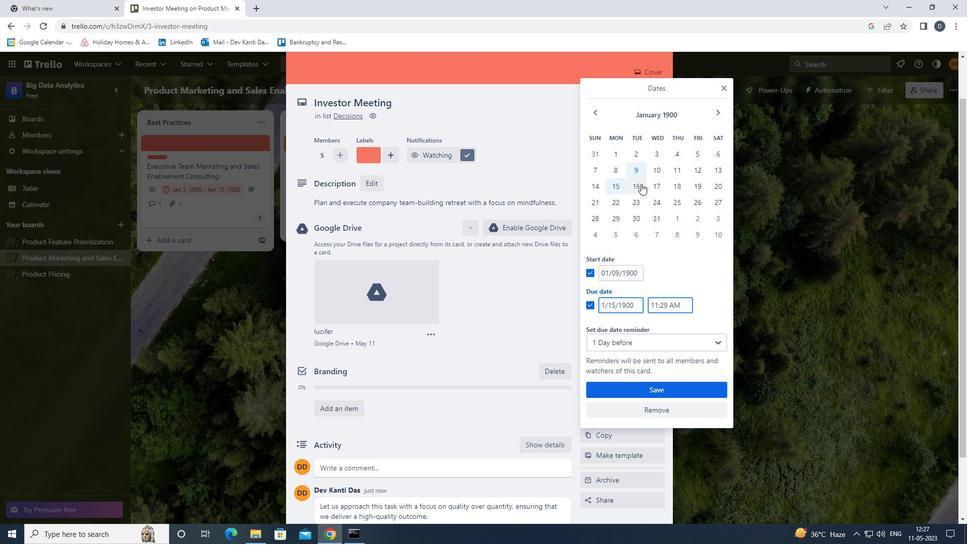 
Action: Mouse moved to (666, 389)
Screenshot: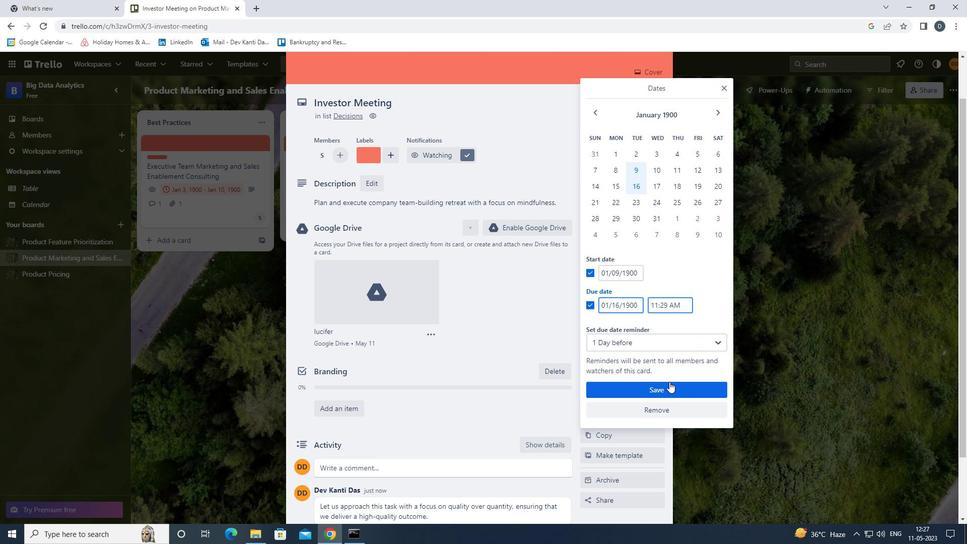 
Action: Mouse pressed left at (666, 389)
Screenshot: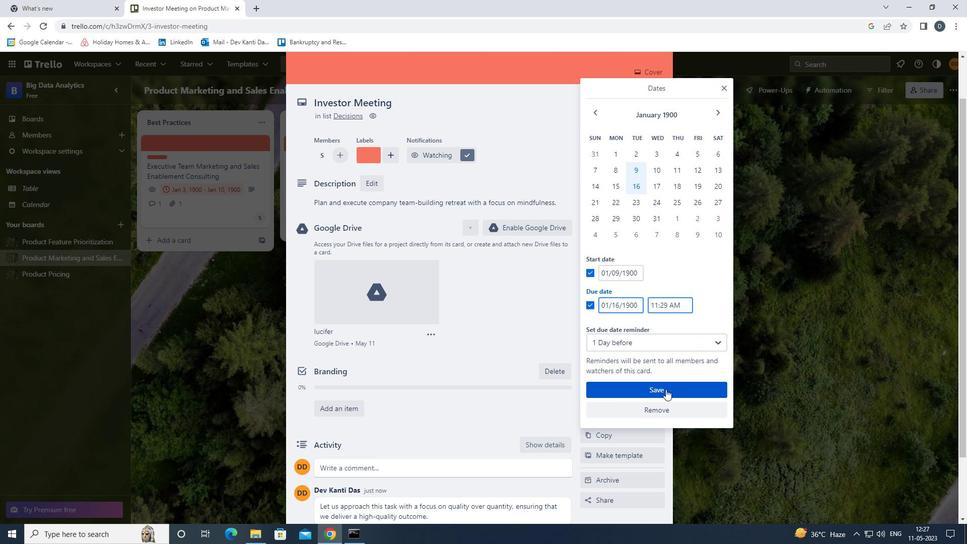 
Action: Mouse scrolled (666, 390) with delta (0, 0)
Screenshot: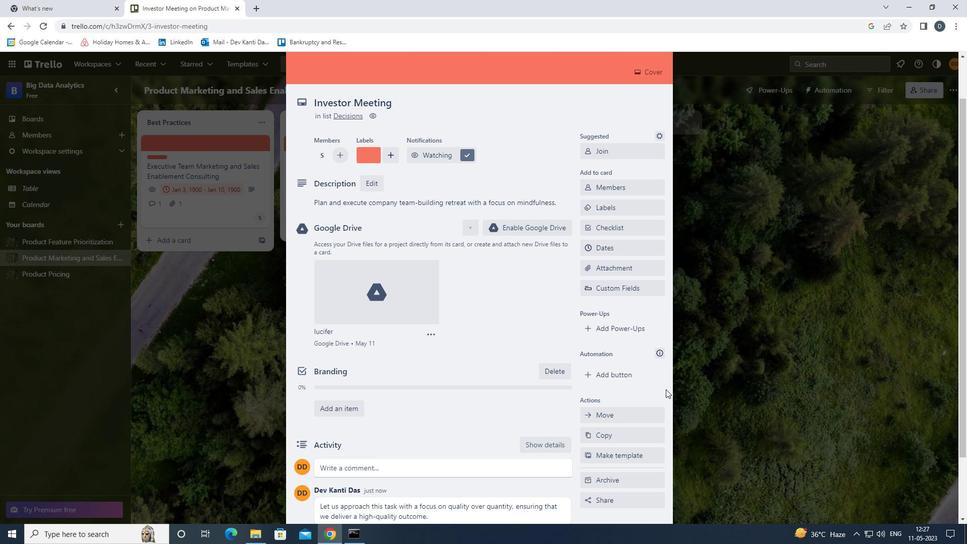 
Action: Mouse moved to (662, 93)
Screenshot: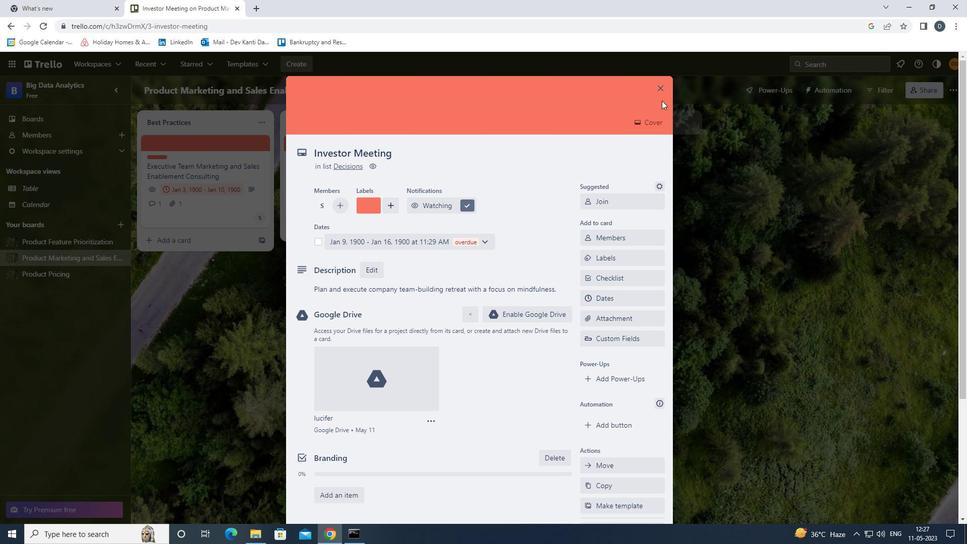 
Action: Mouse pressed left at (662, 93)
Screenshot: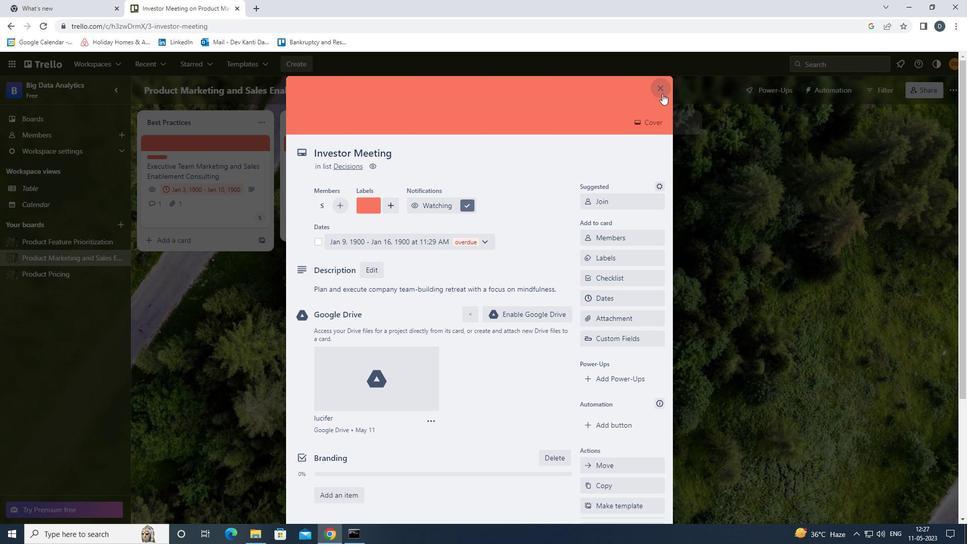 
Action: Mouse moved to (678, 212)
Screenshot: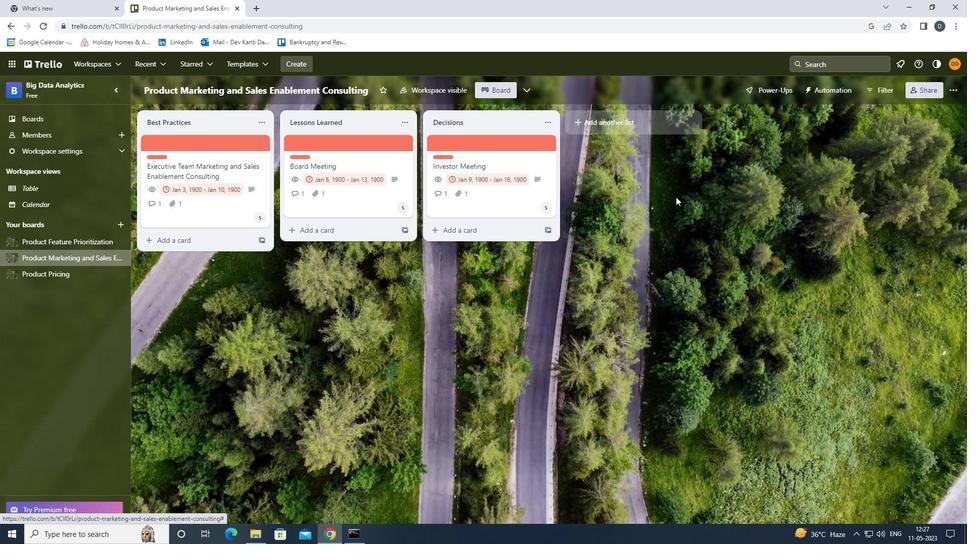 
Action: Mouse pressed left at (678, 212)
Screenshot: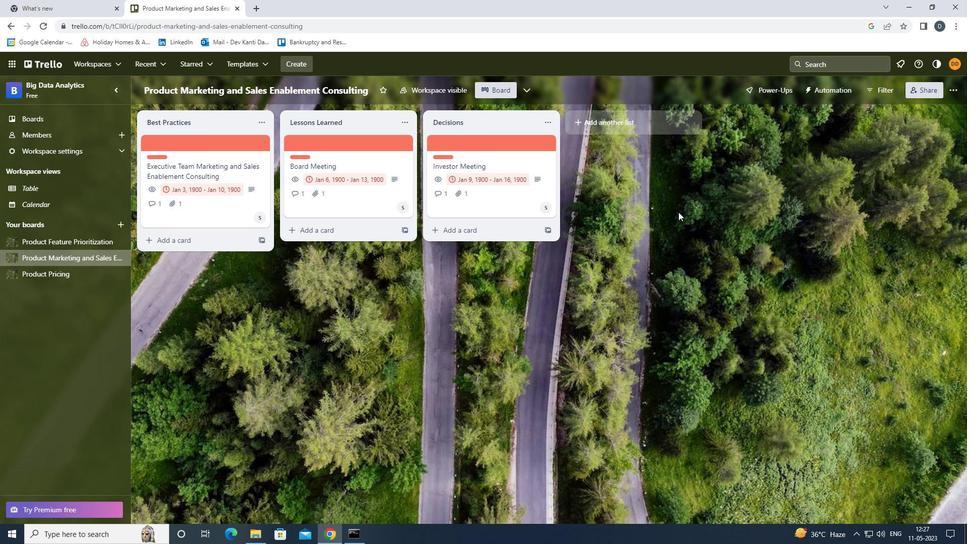 
